 Task: Add Attachment from Google Drive to Card Card0000000047 in Board Board0000000012 in Workspace WS0000000004 in Trello. Add Cover Orange to Card Card0000000047 in Board Board0000000012 in Workspace WS0000000004 in Trello. Add "Add Label …" with "Title" Title0000000047 to Button Button0000000047 to Card Card0000000047 in Board Board0000000012 in Workspace WS0000000004 in Trello. Add Description DS0000000047 to Card Card0000000047 in Board Board0000000012 in Workspace WS0000000004 in Trello. Add Comment CM0000000047 to Card Card0000000047 in Board Board0000000012 in Workspace WS0000000004 in Trello
Action: Mouse moved to (515, 506)
Screenshot: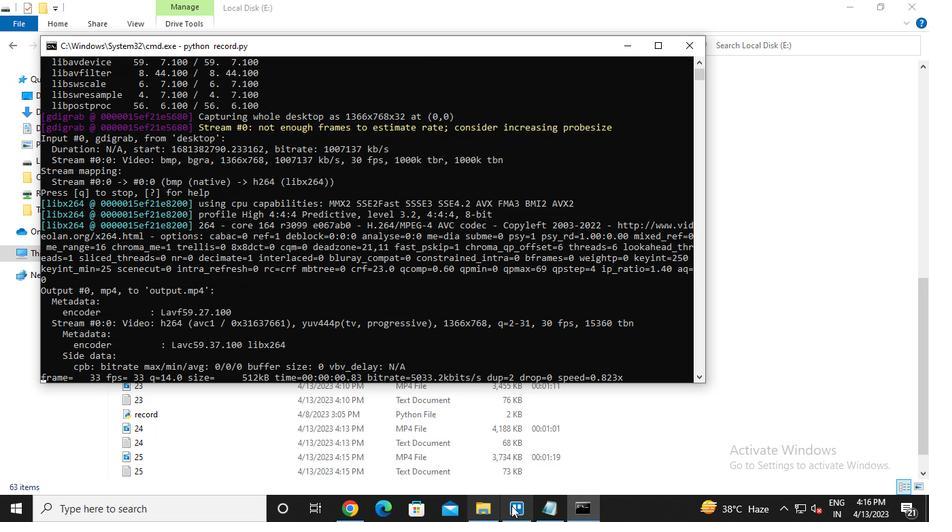 
Action: Mouse pressed left at (515, 506)
Screenshot: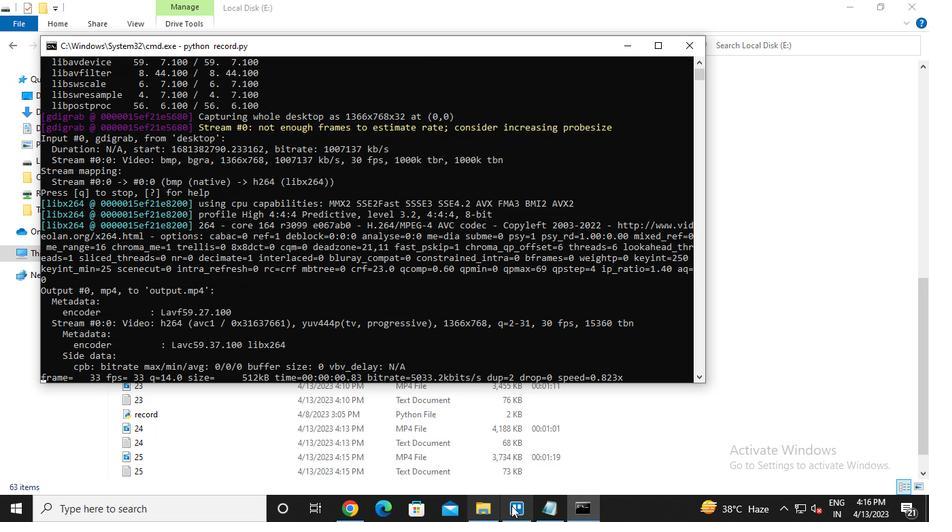 
Action: Mouse moved to (302, 409)
Screenshot: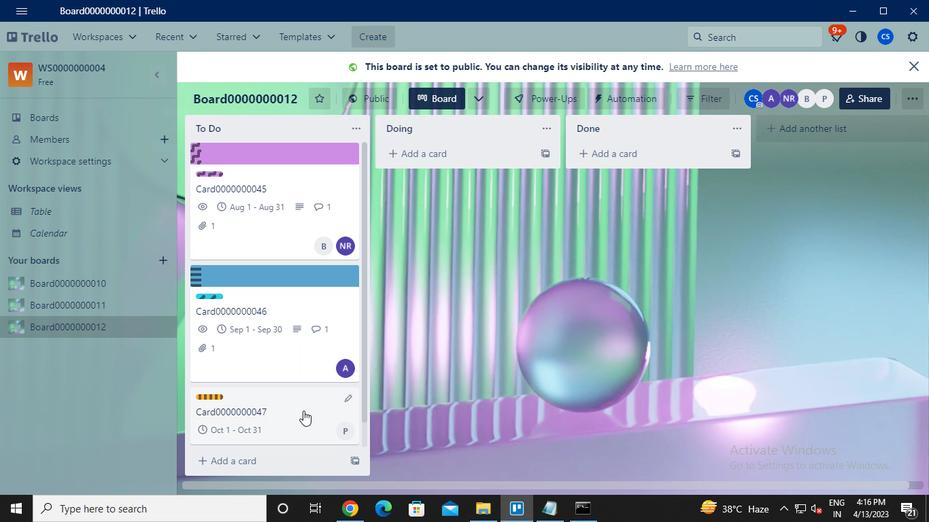 
Action: Mouse pressed left at (302, 409)
Screenshot: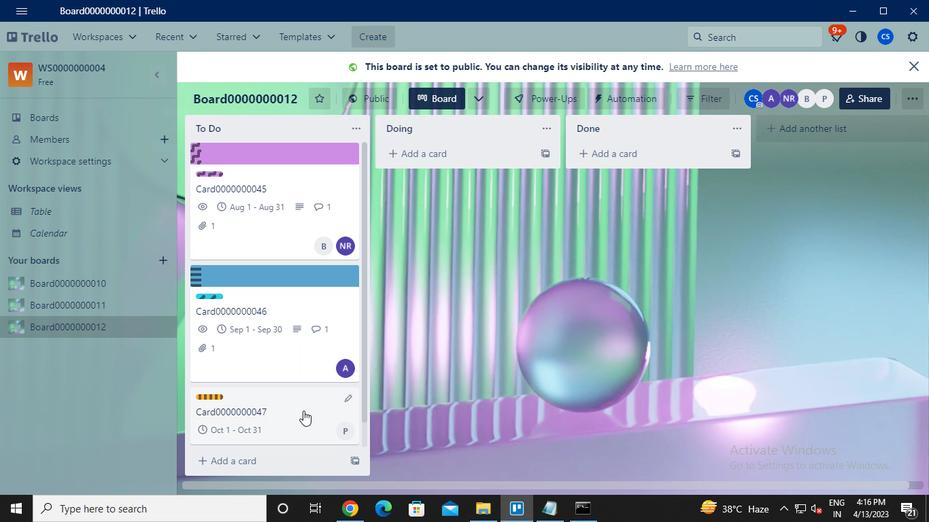 
Action: Mouse moved to (649, 283)
Screenshot: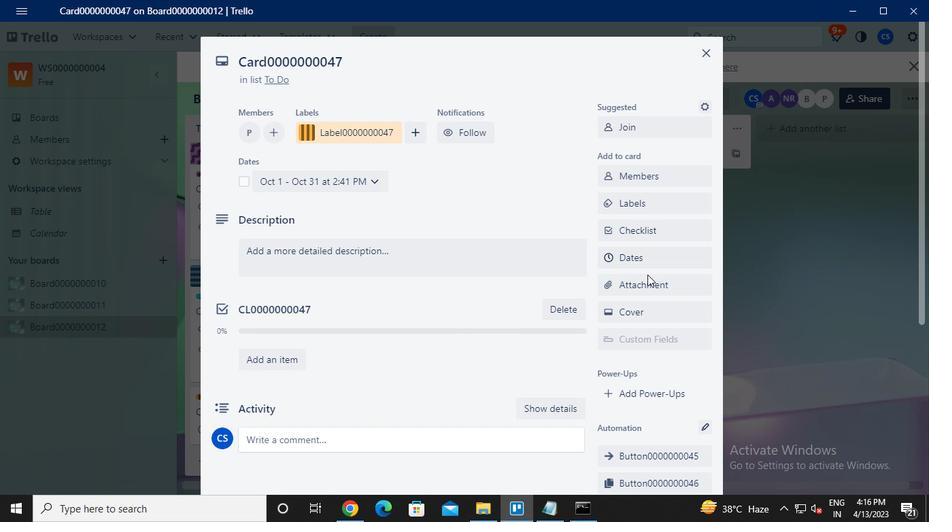 
Action: Mouse pressed left at (649, 283)
Screenshot: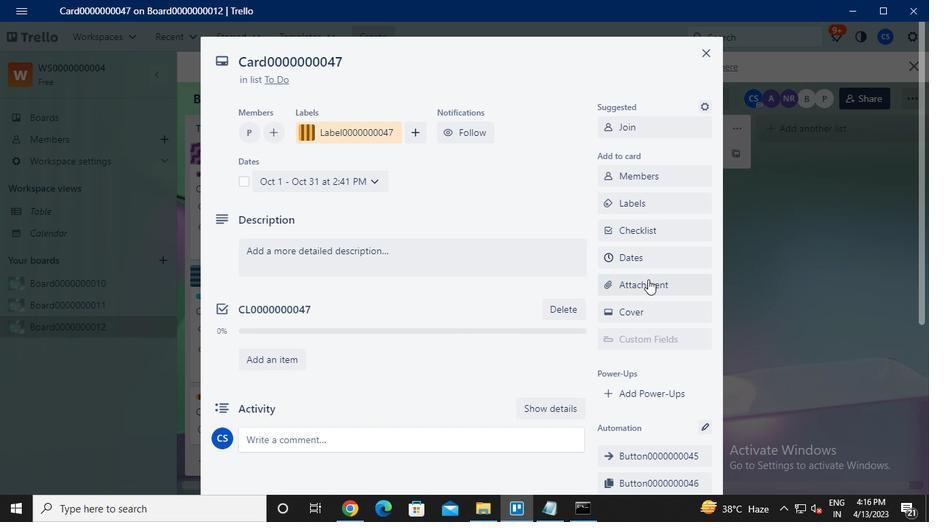 
Action: Mouse moved to (649, 157)
Screenshot: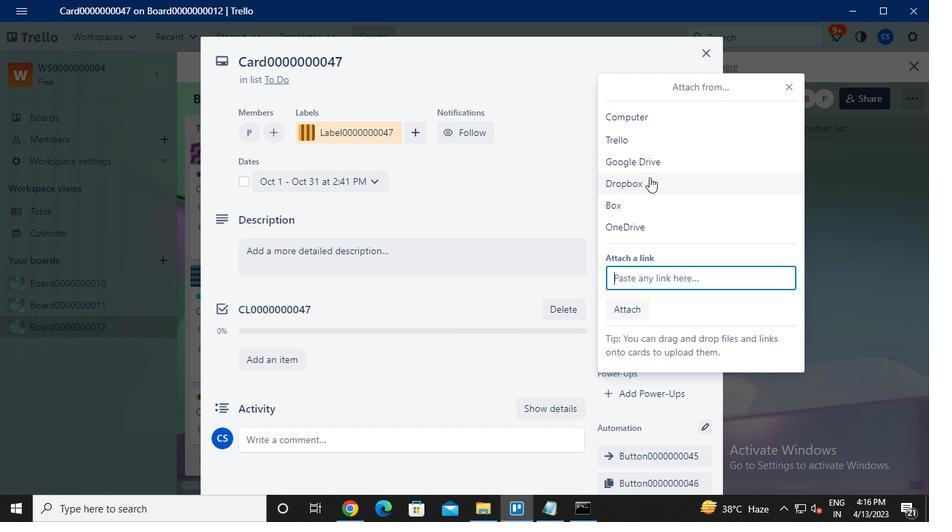 
Action: Mouse pressed left at (649, 157)
Screenshot: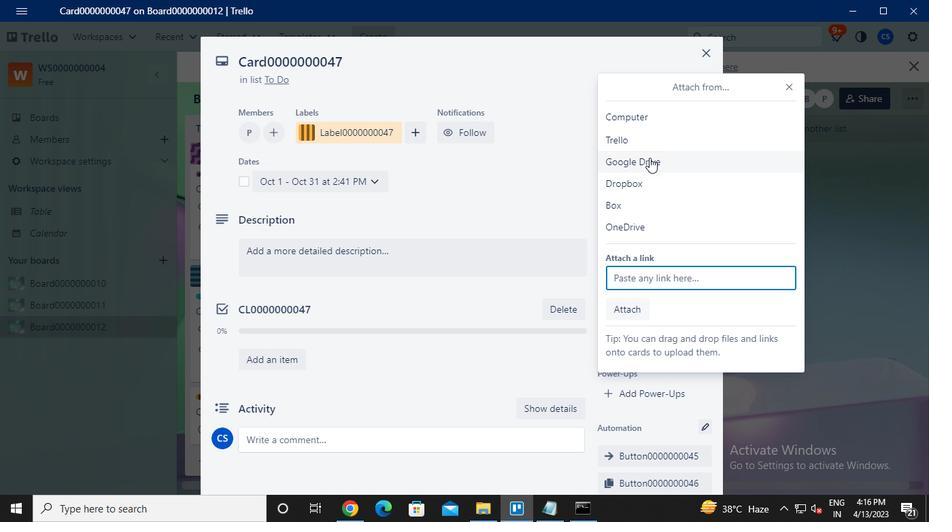 
Action: Mouse moved to (202, 236)
Screenshot: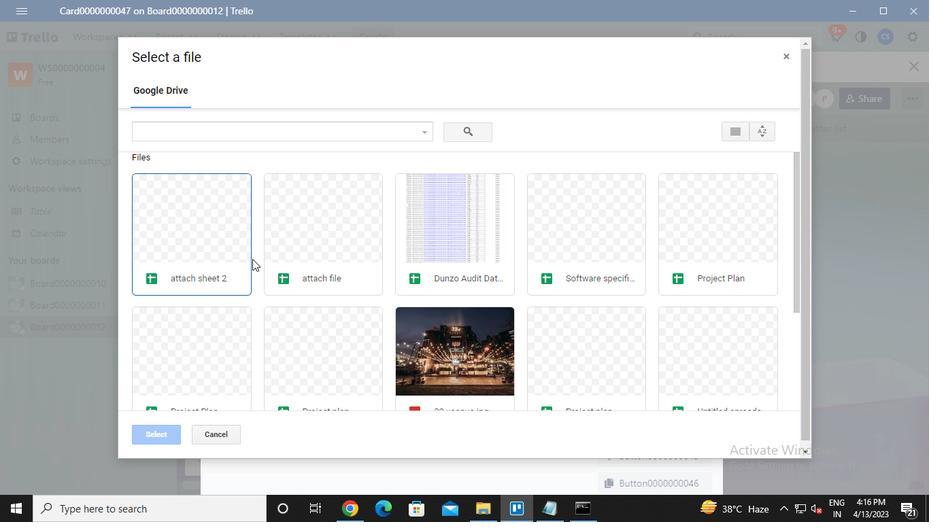 
Action: Mouse pressed left at (202, 236)
Screenshot: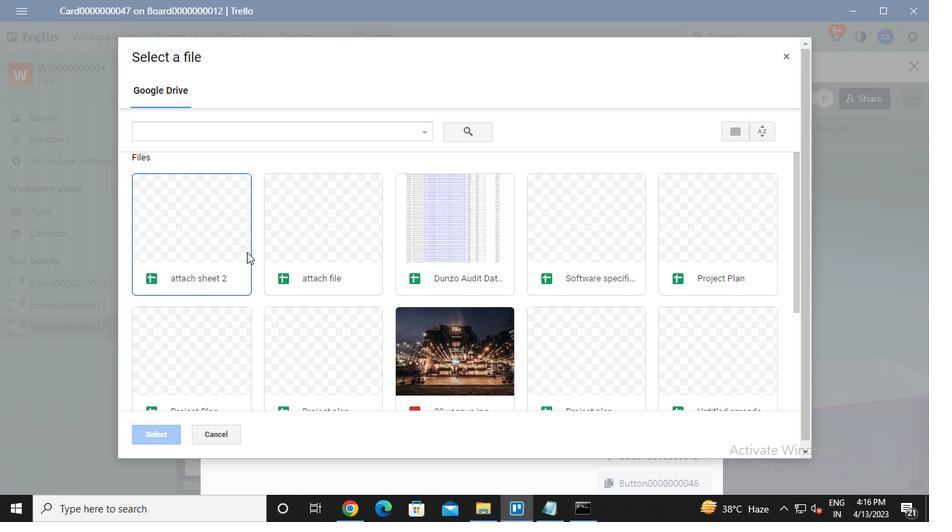 
Action: Mouse pressed left at (202, 236)
Screenshot: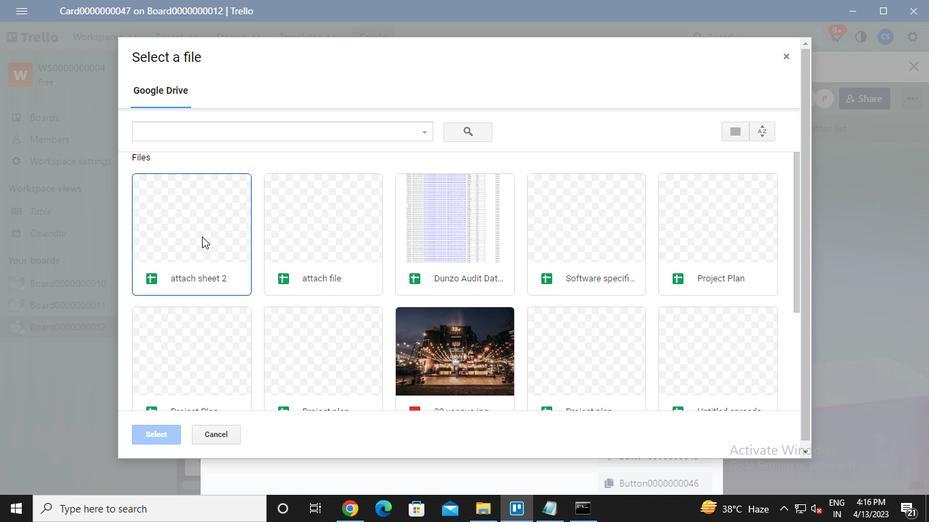 
Action: Mouse moved to (648, 312)
Screenshot: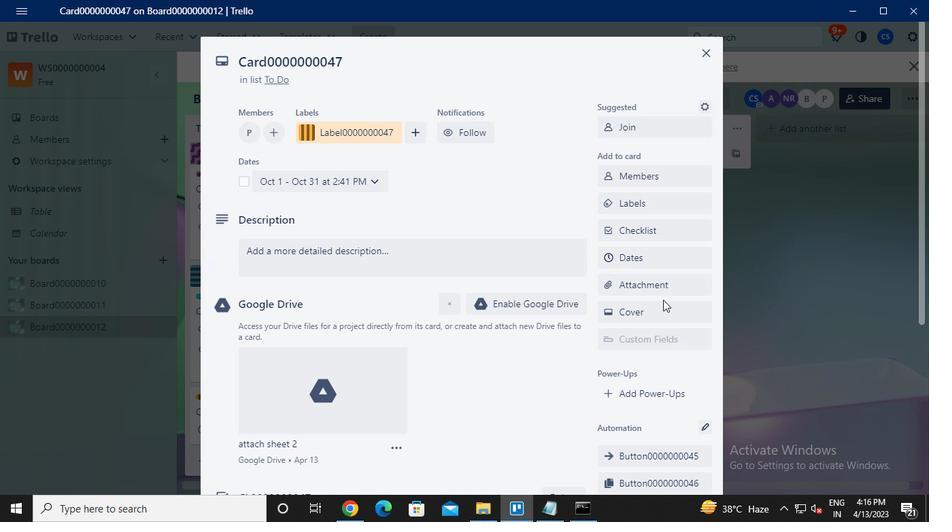
Action: Mouse pressed left at (648, 312)
Screenshot: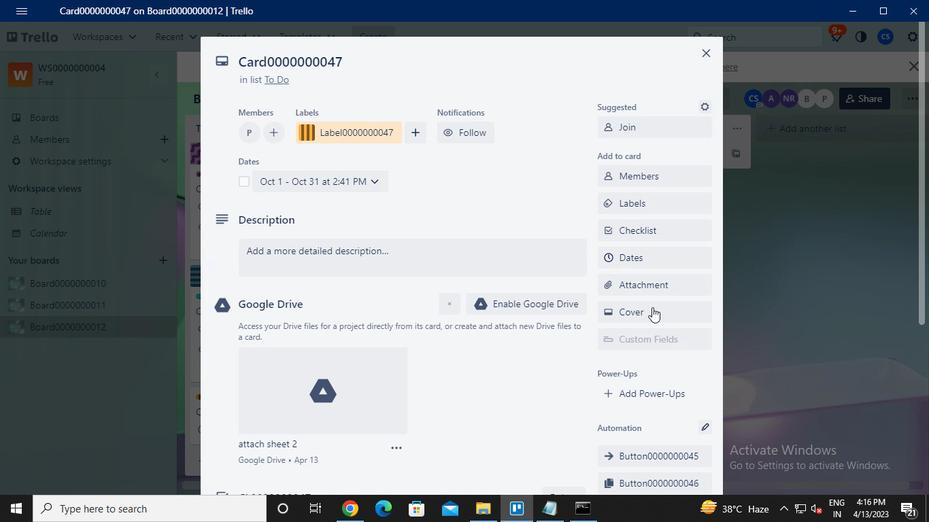 
Action: Mouse moved to (706, 225)
Screenshot: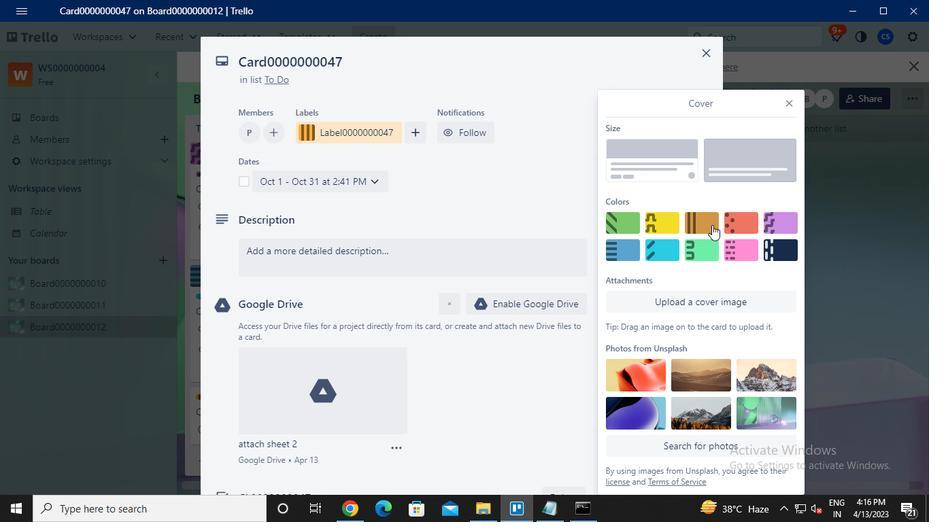 
Action: Mouse pressed left at (706, 225)
Screenshot: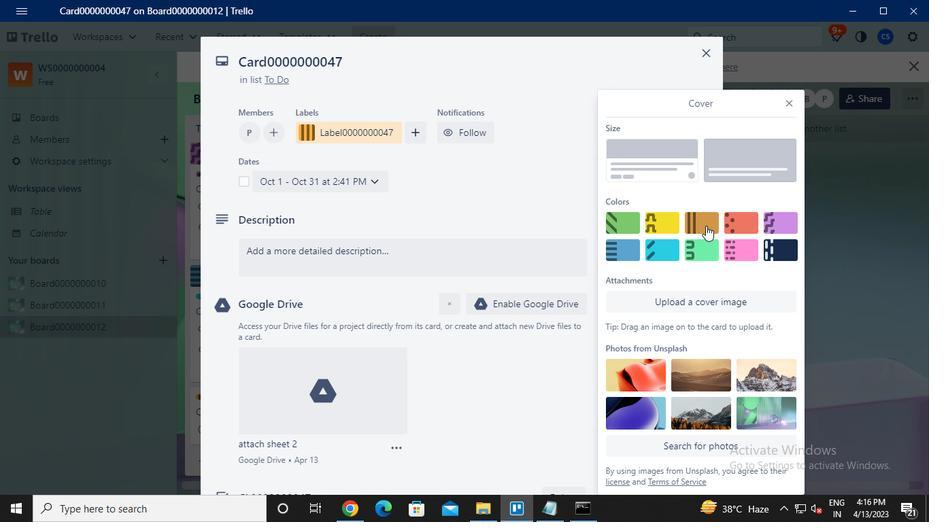 
Action: Mouse moved to (790, 78)
Screenshot: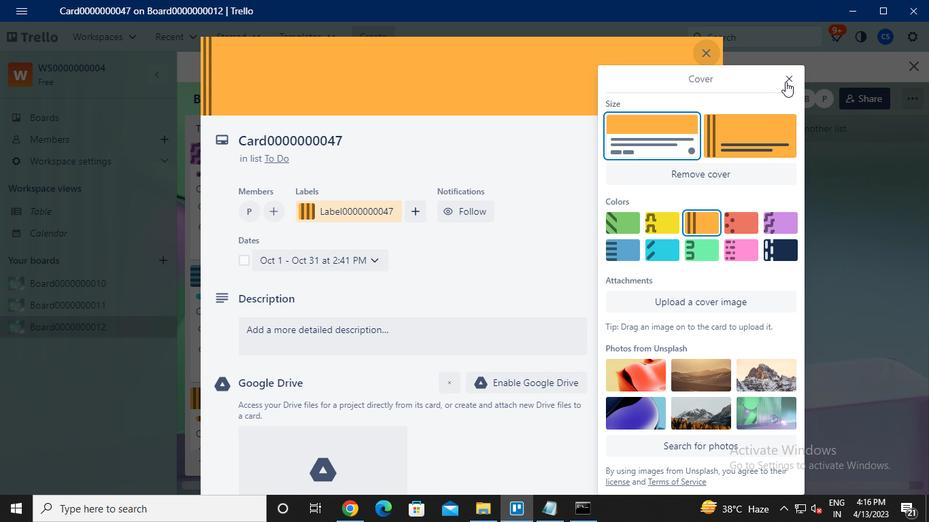 
Action: Mouse pressed left at (790, 78)
Screenshot: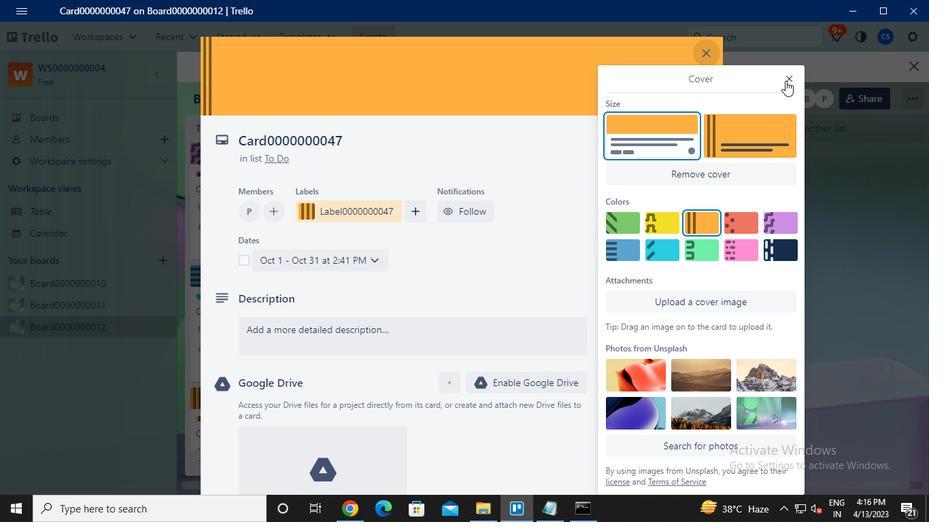 
Action: Mouse moved to (639, 285)
Screenshot: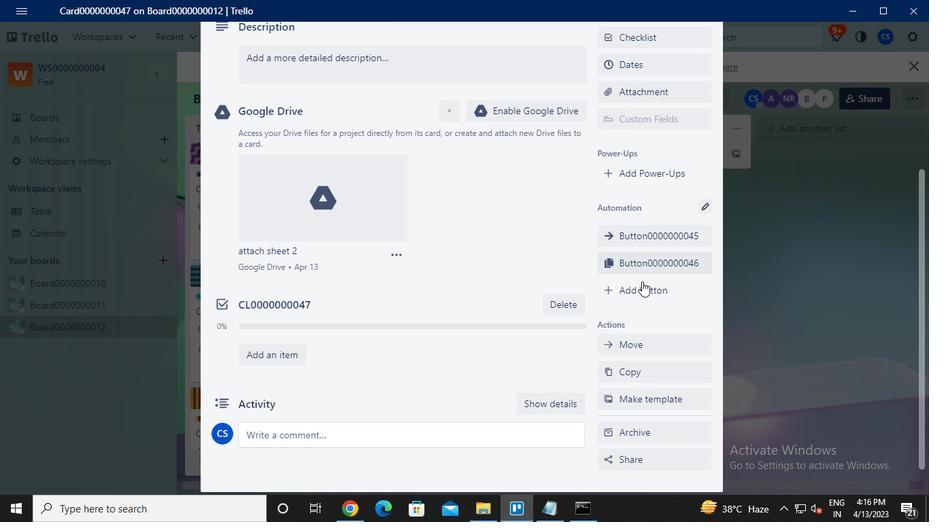 
Action: Mouse pressed left at (639, 285)
Screenshot: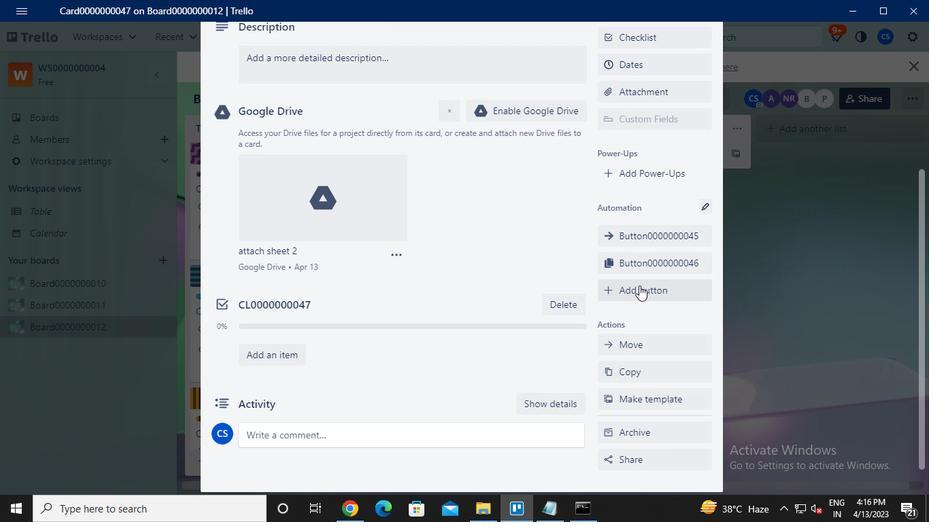 
Action: Mouse moved to (669, 176)
Screenshot: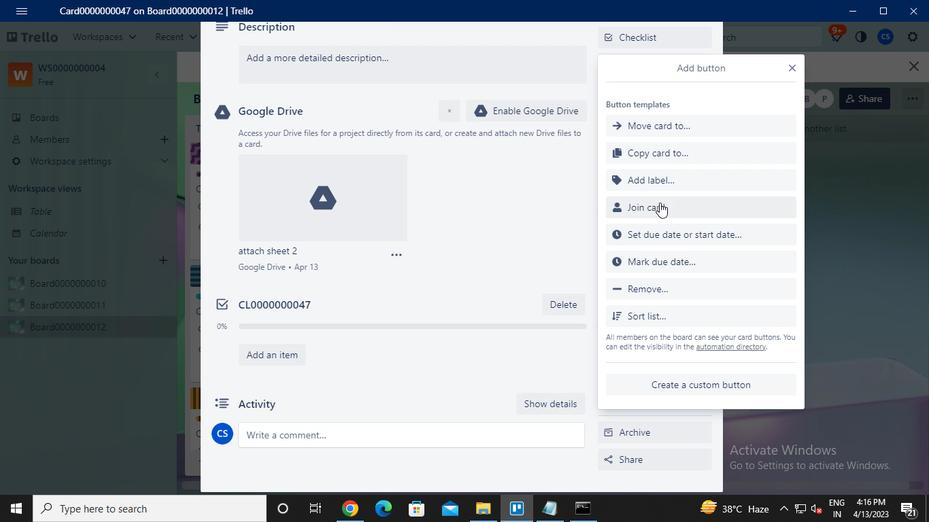 
Action: Mouse pressed left at (669, 176)
Screenshot: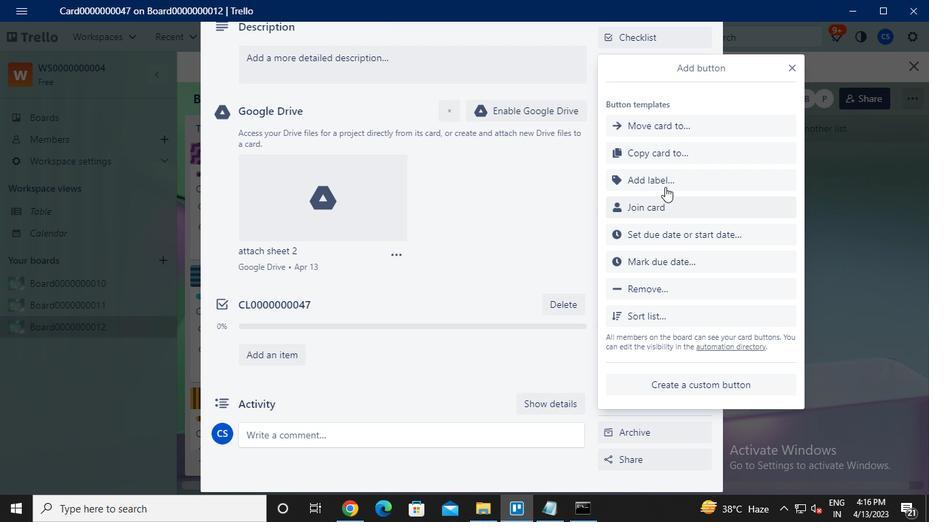 
Action: Mouse moved to (674, 161)
Screenshot: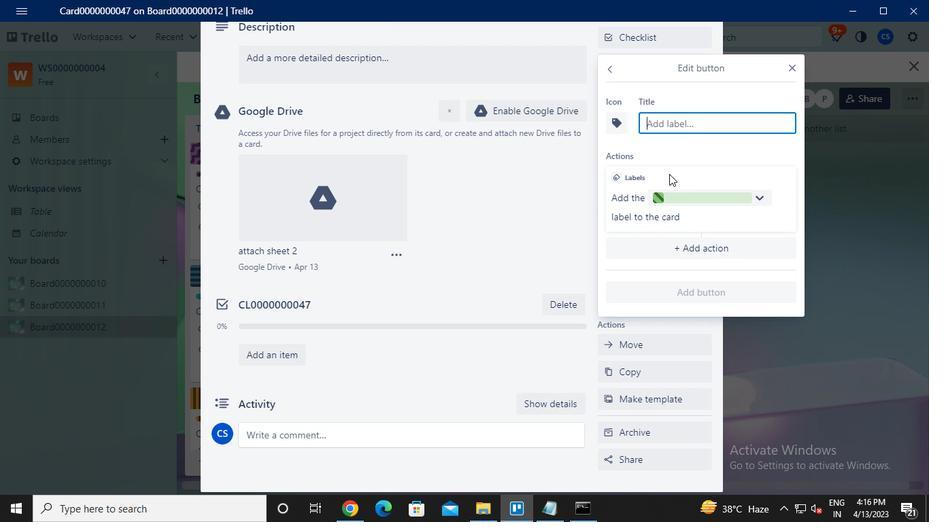 
Action: Keyboard Key.caps_lock
Screenshot: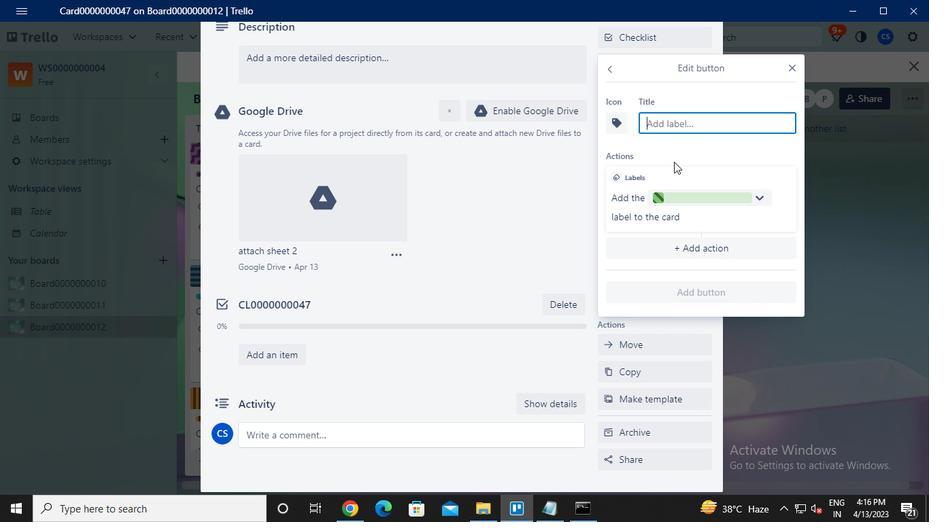 
Action: Keyboard Key.caps_lock
Screenshot: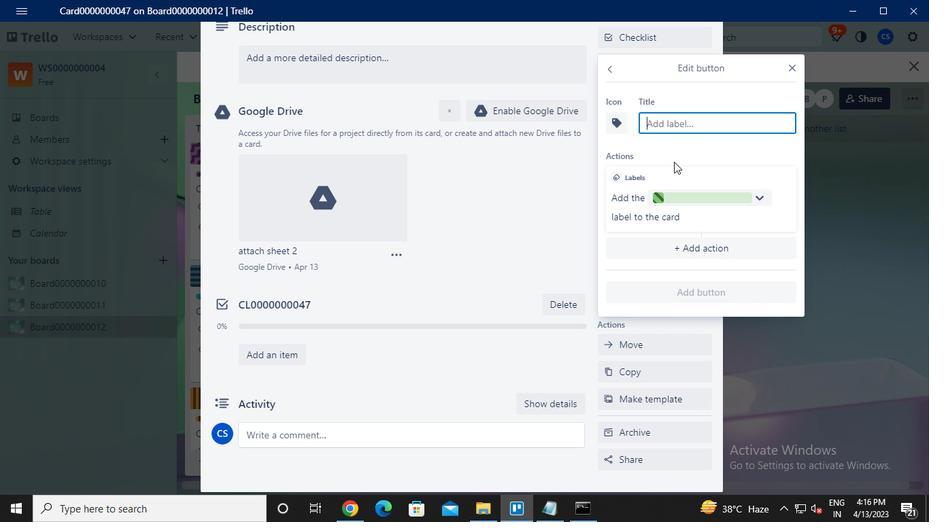 
Action: Keyboard t
Screenshot: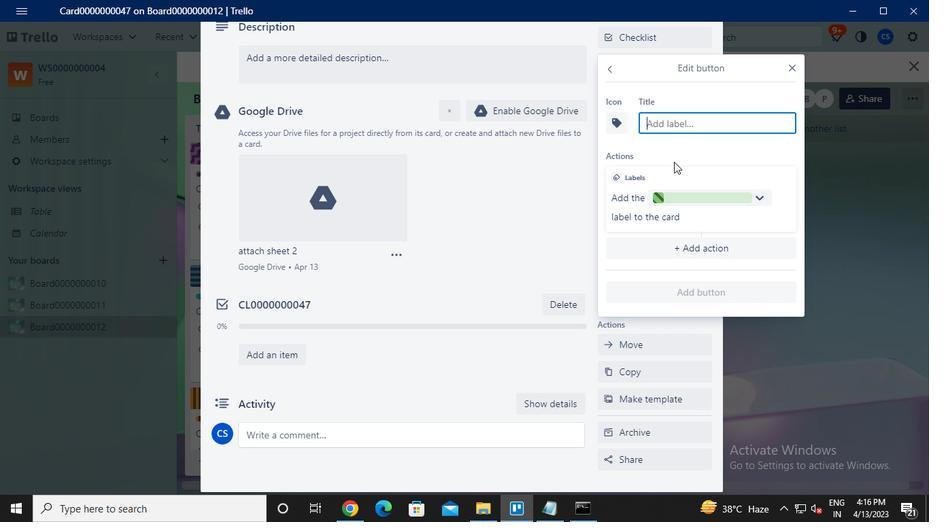 
Action: Keyboard Key.caps_lock
Screenshot: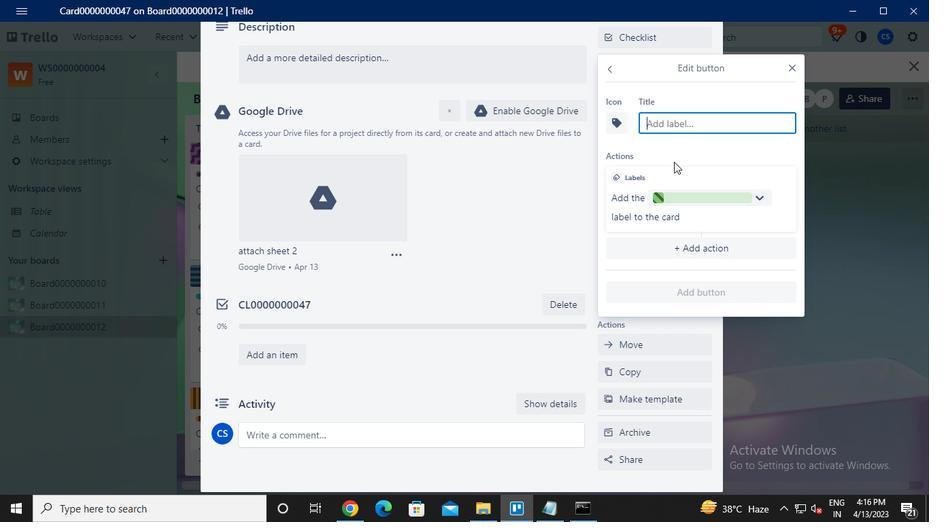
Action: Keyboard i
Screenshot: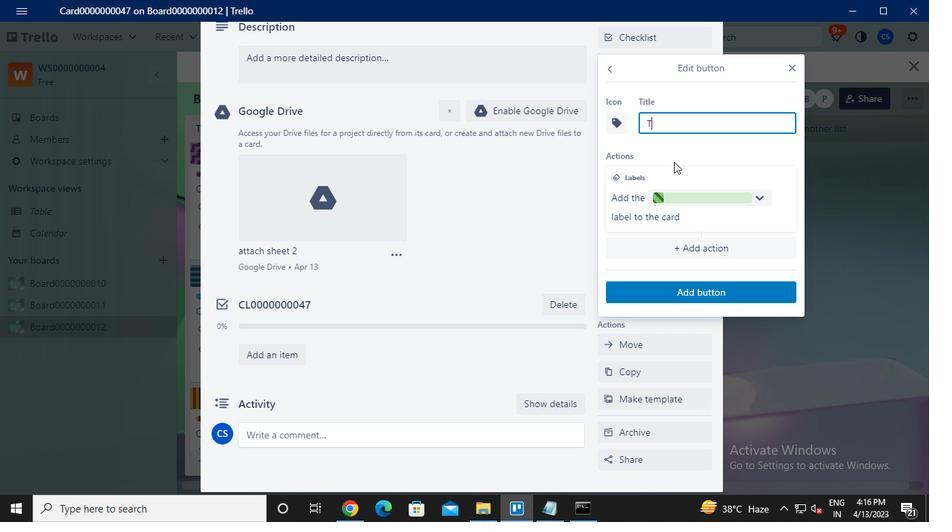 
Action: Keyboard t
Screenshot: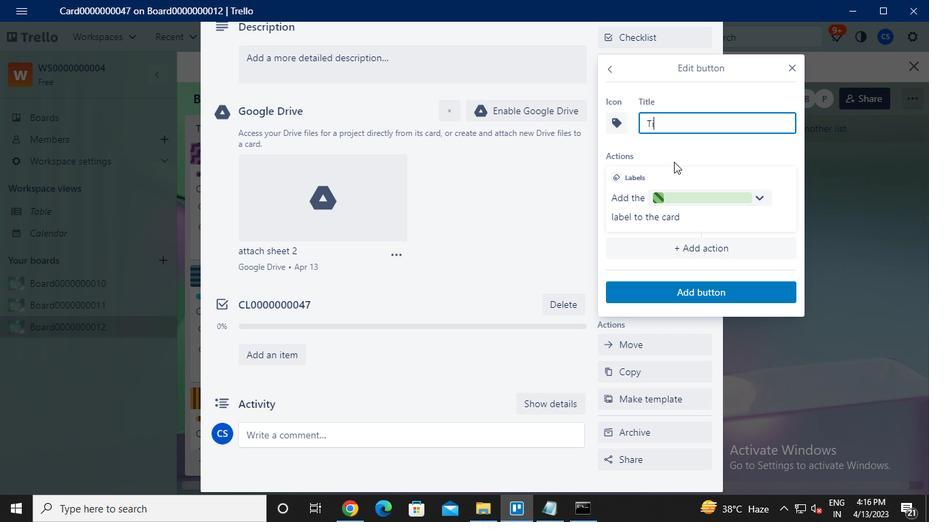 
Action: Keyboard l
Screenshot: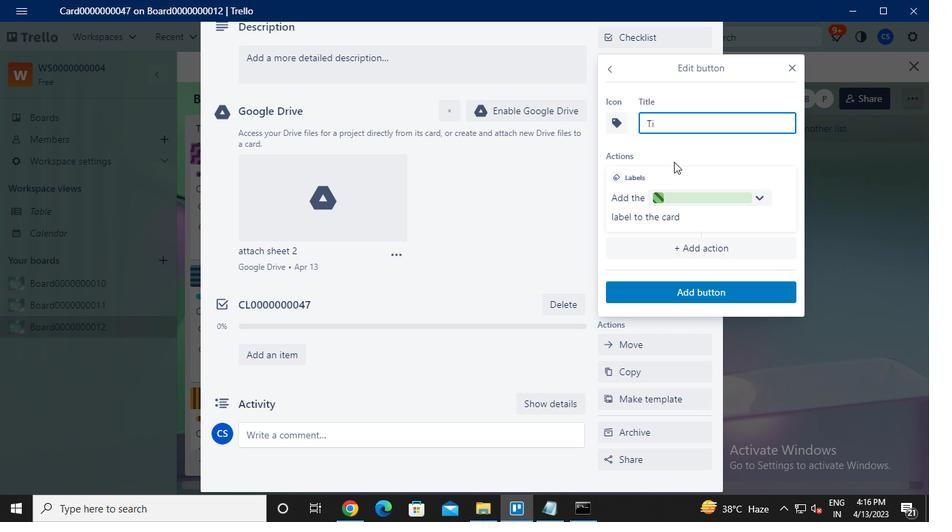 
Action: Keyboard e
Screenshot: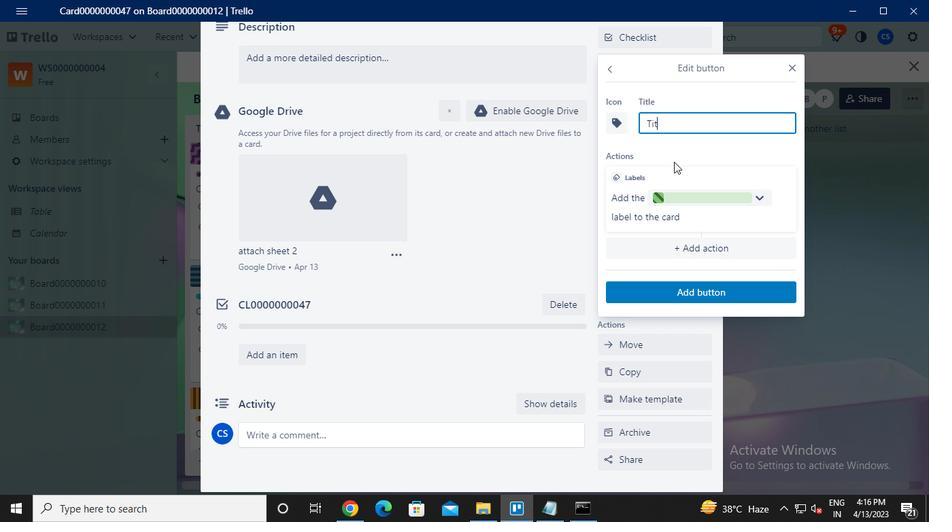
Action: Keyboard <96>
Screenshot: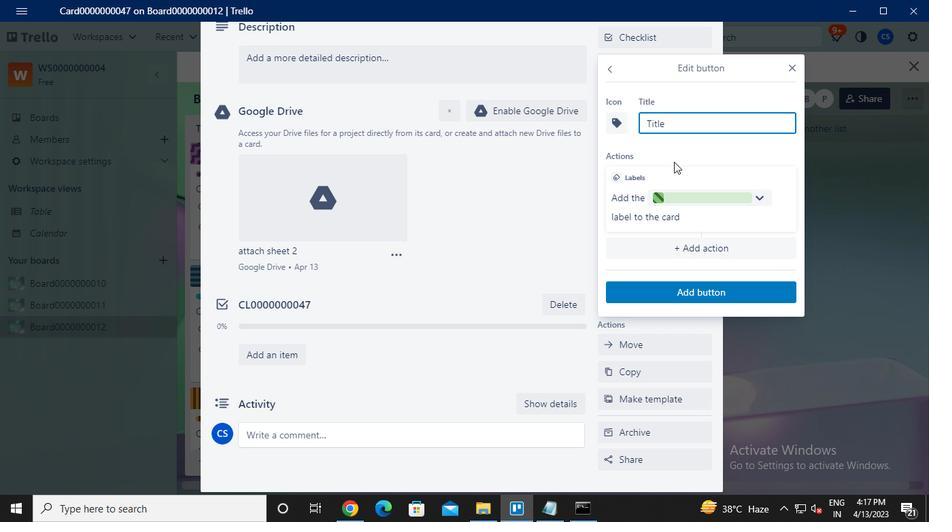 
Action: Keyboard <96>
Screenshot: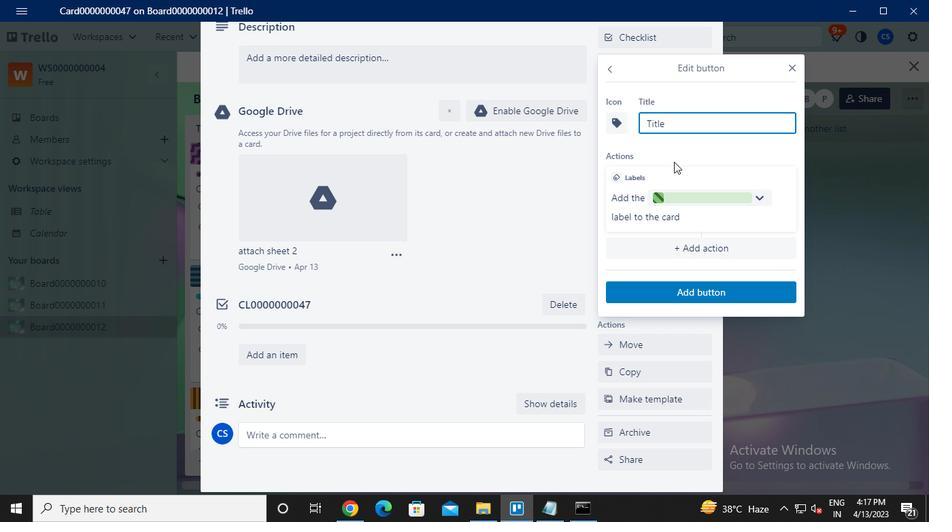 
Action: Keyboard <96>
Screenshot: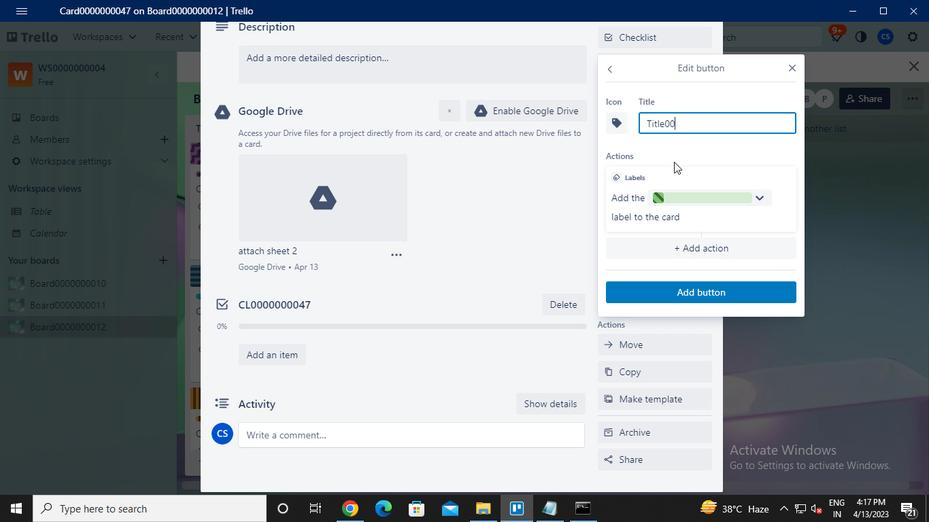 
Action: Keyboard <96>
Screenshot: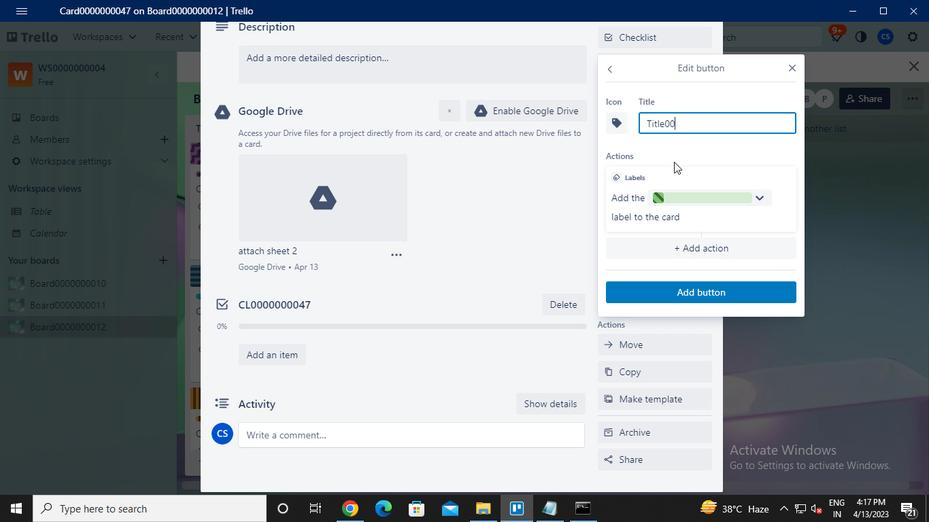 
Action: Keyboard <96>
Screenshot: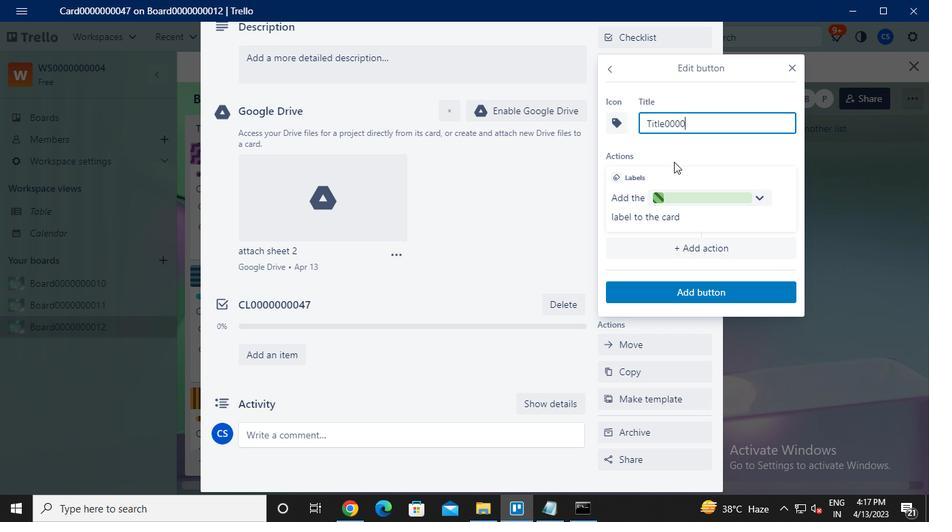 
Action: Keyboard <96>
Screenshot: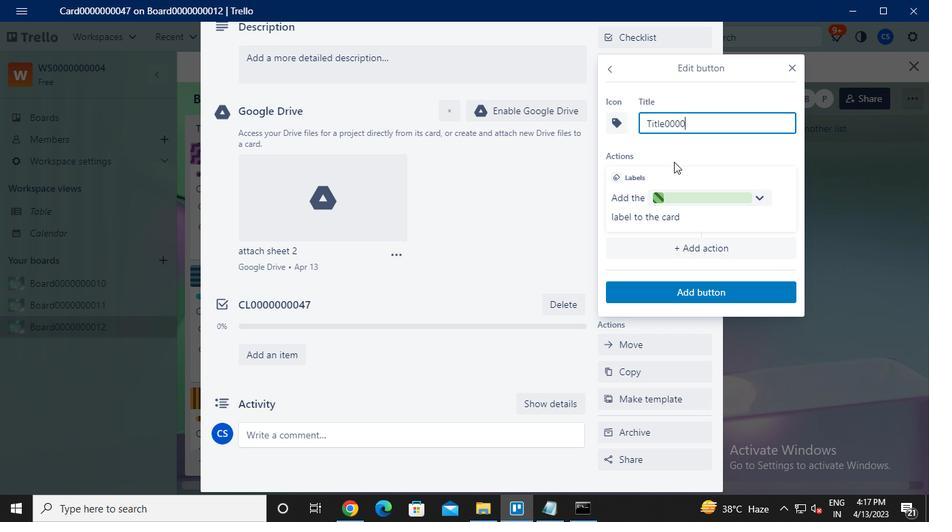 
Action: Keyboard <96>
Screenshot: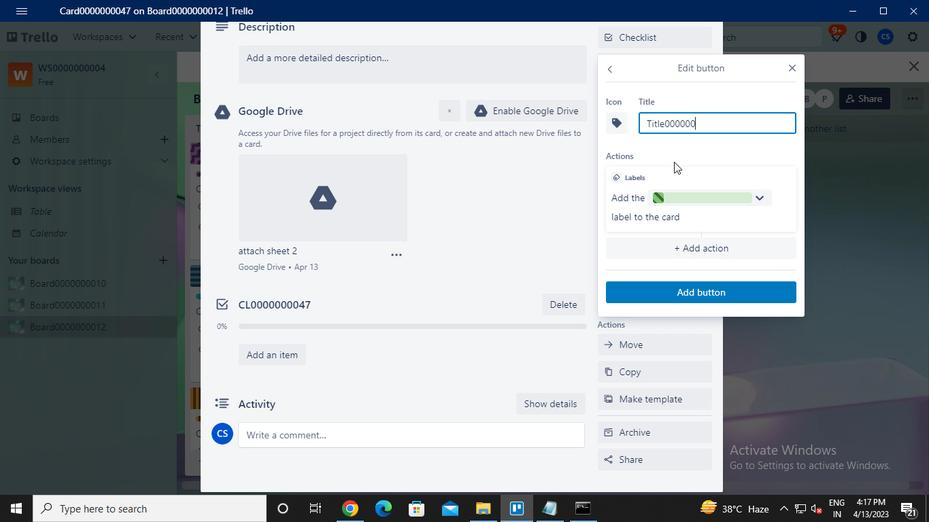 
Action: Keyboard <96>
Screenshot: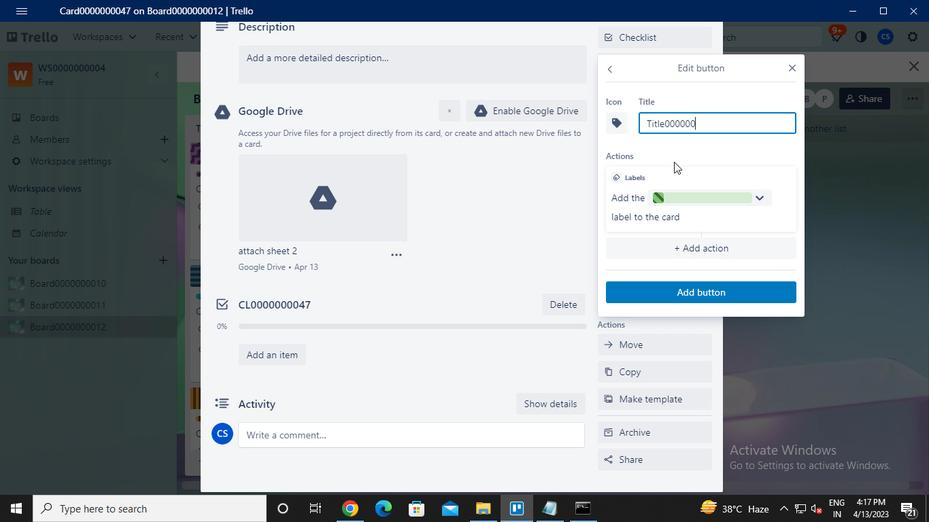 
Action: Keyboard <100>
Screenshot: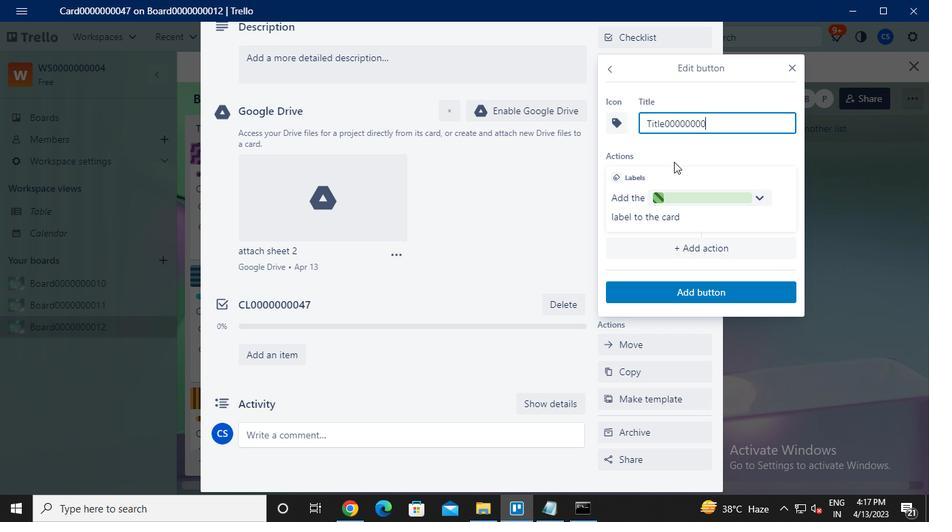 
Action: Keyboard <103>
Screenshot: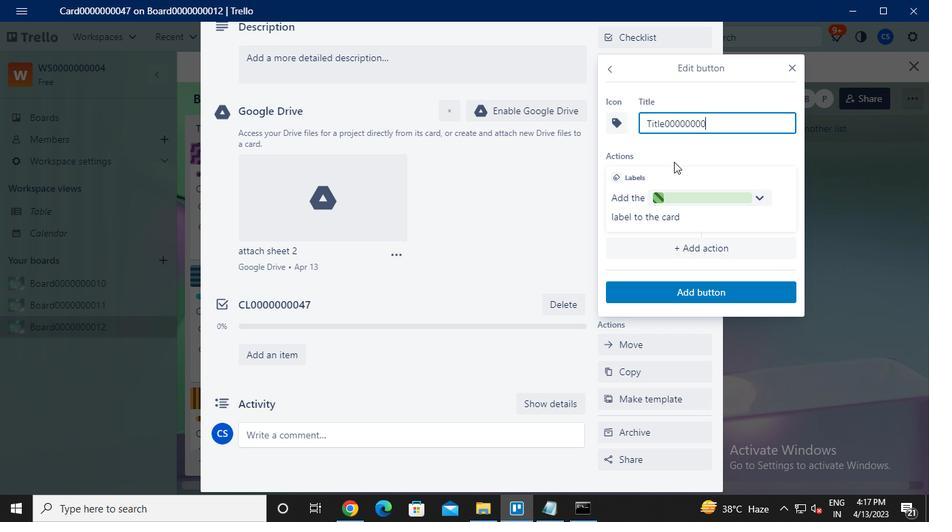 
Action: Mouse moved to (739, 298)
Screenshot: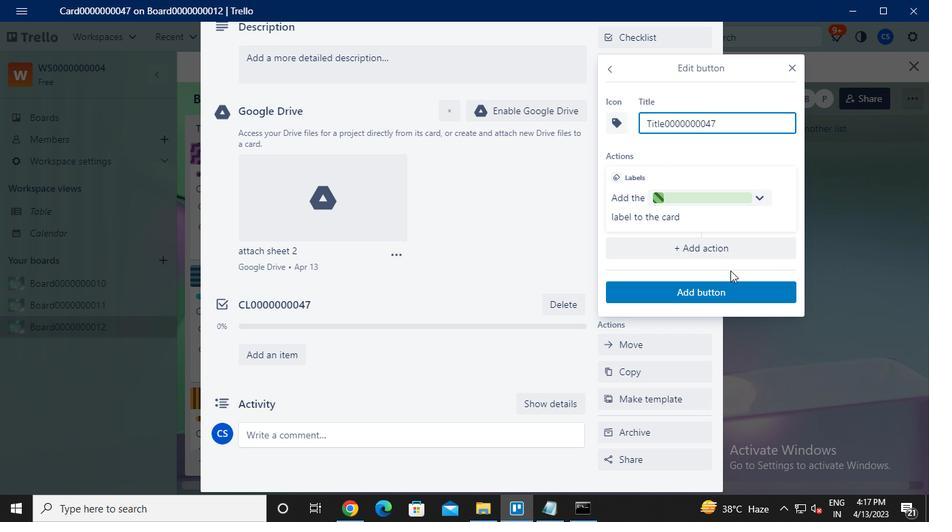 
Action: Mouse pressed left at (739, 298)
Screenshot: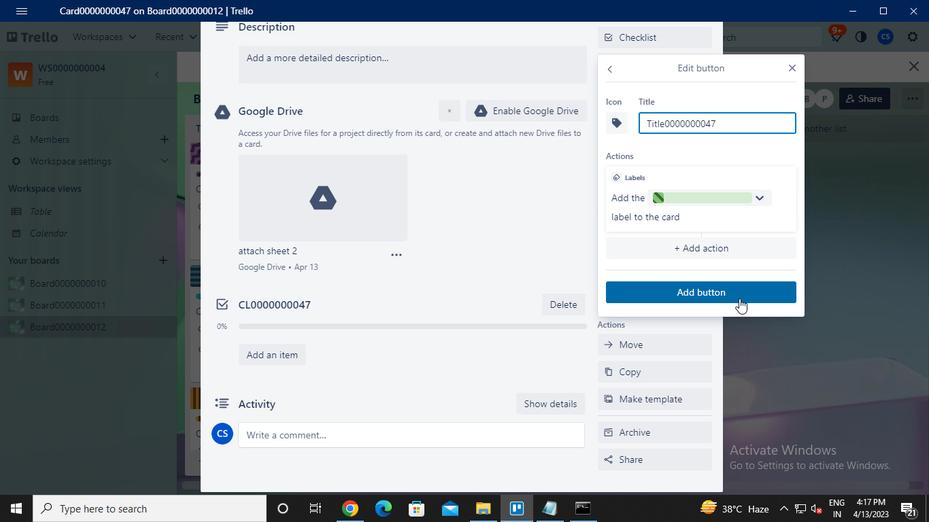 
Action: Mouse moved to (358, 196)
Screenshot: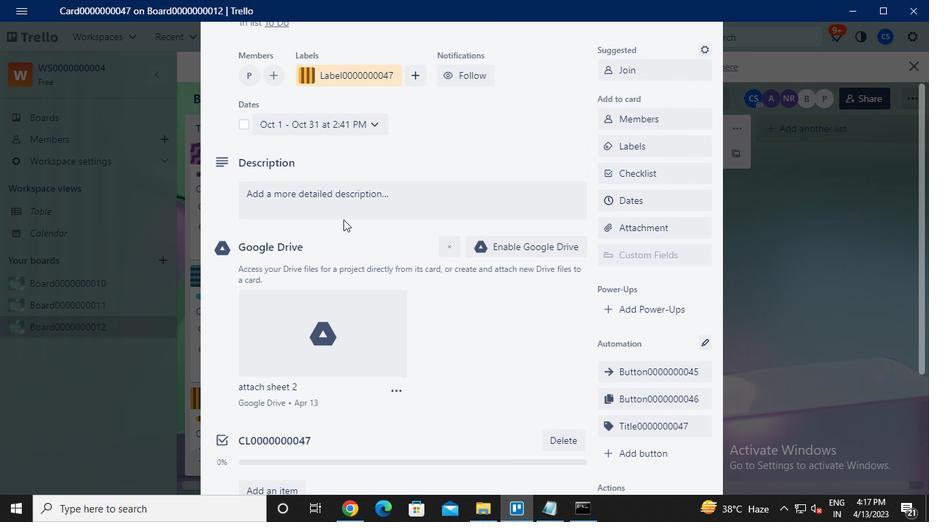 
Action: Mouse pressed left at (358, 196)
Screenshot: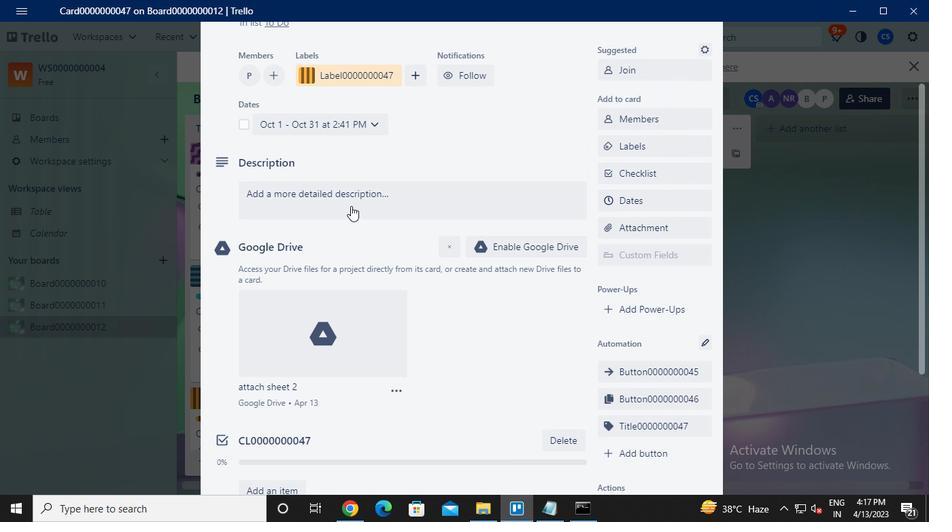 
Action: Keyboard Key.caps_lock
Screenshot: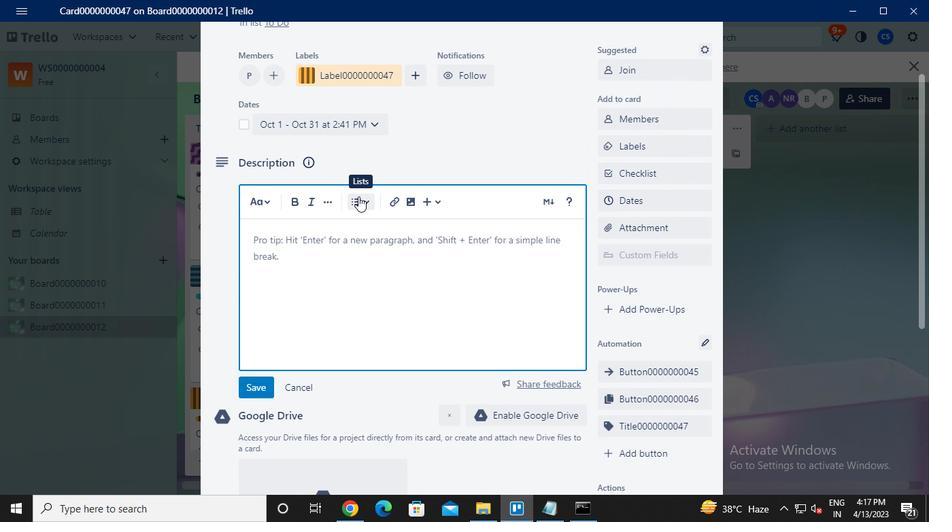 
Action: Keyboard d
Screenshot: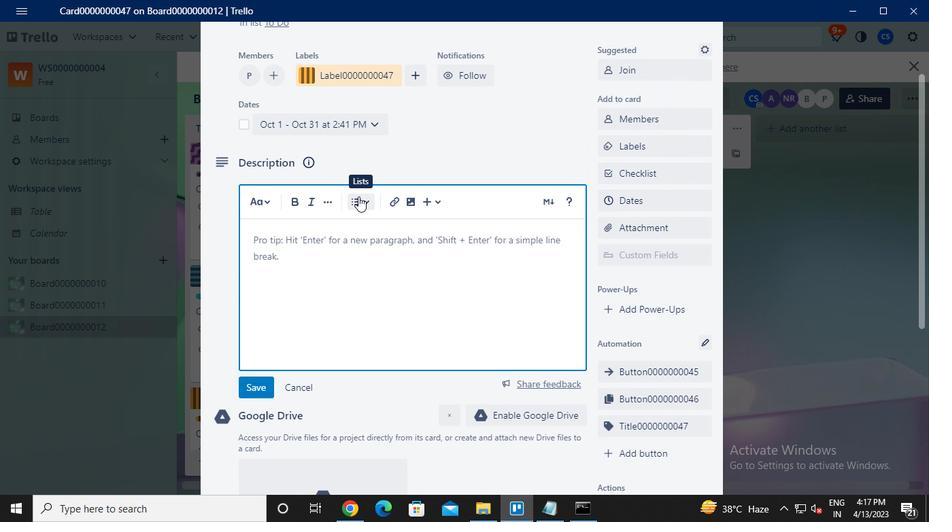 
Action: Keyboard s
Screenshot: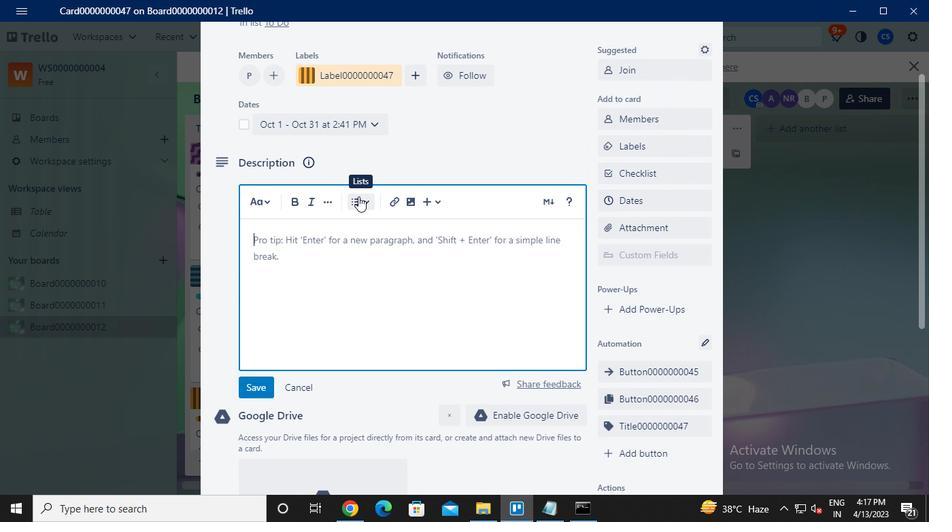 
Action: Keyboard <96>
Screenshot: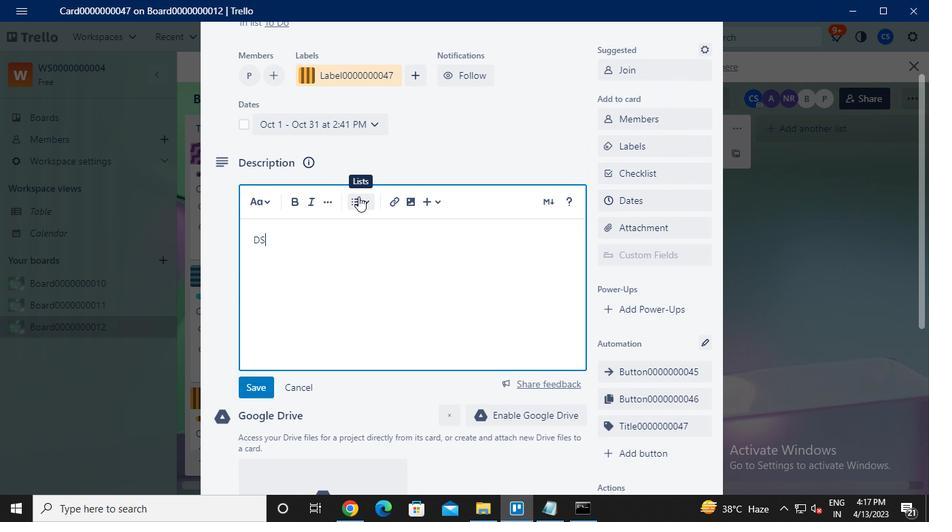 
Action: Keyboard <96>
Screenshot: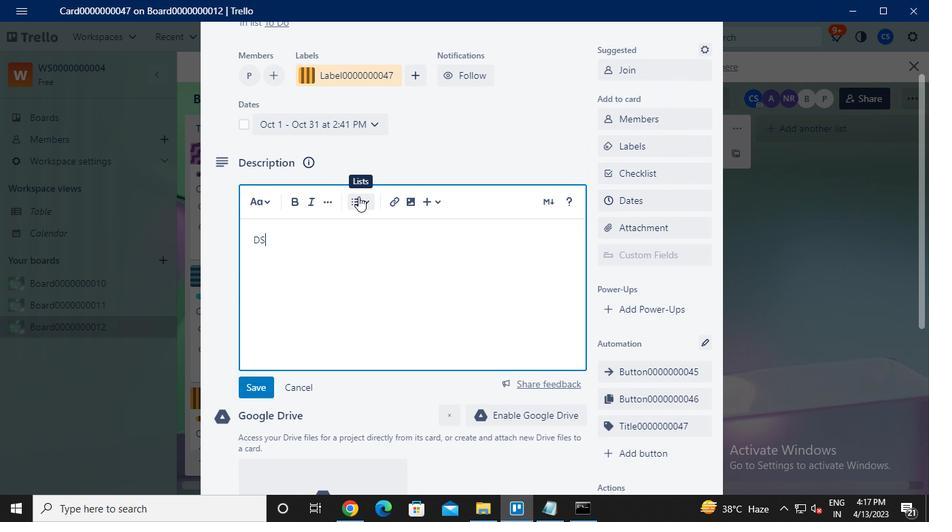 
Action: Keyboard <96>
Screenshot: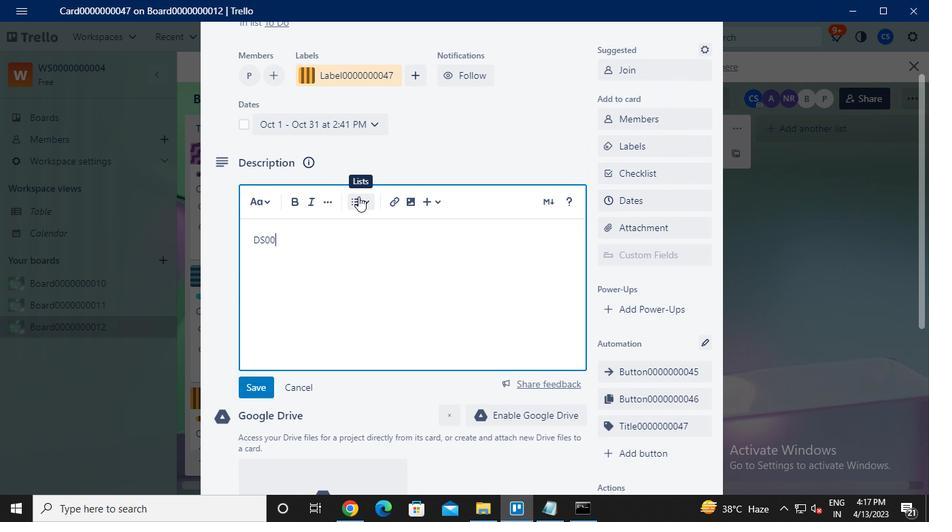 
Action: Keyboard <96>
Screenshot: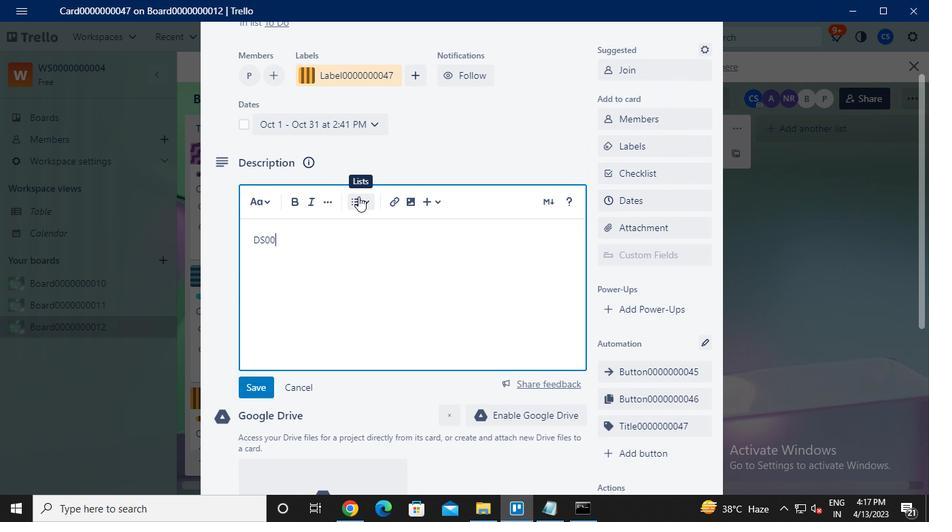 
Action: Keyboard <96>
Screenshot: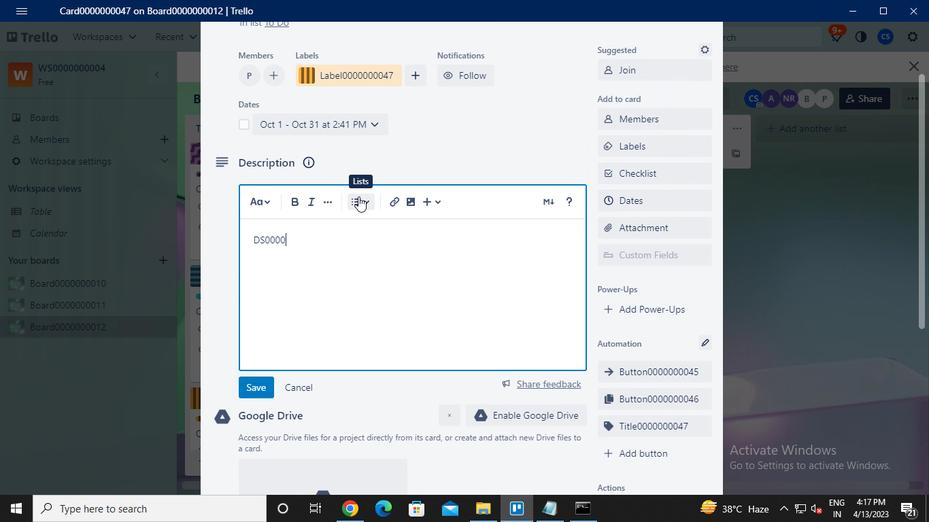 
Action: Keyboard <96>
Screenshot: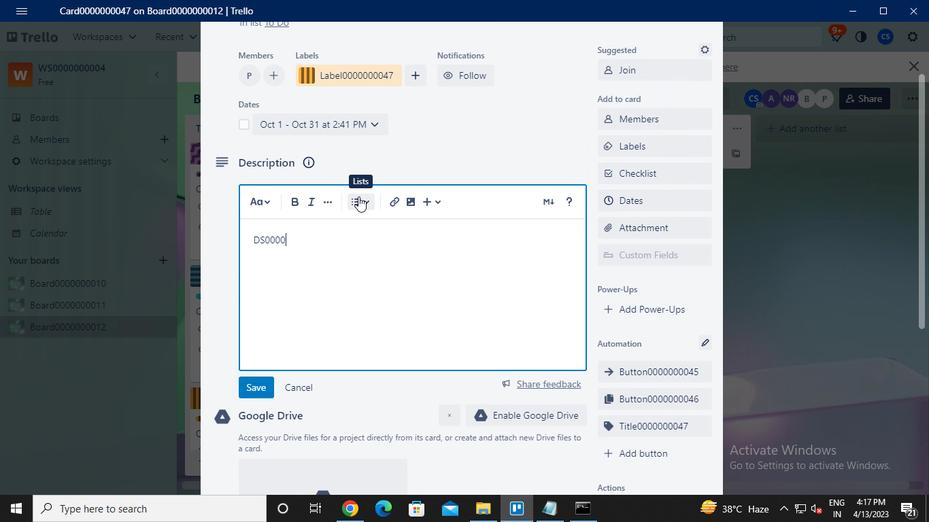 
Action: Keyboard <96>
Screenshot: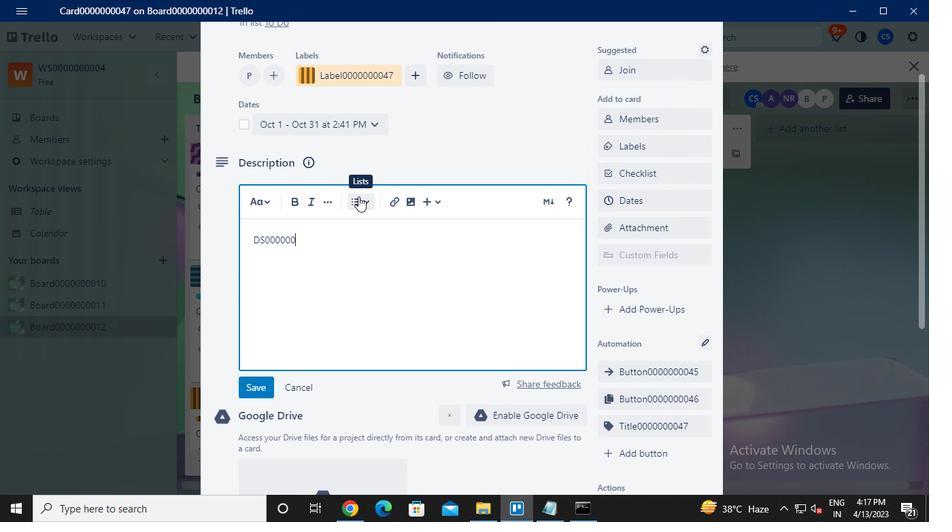 
Action: Keyboard <96>
Screenshot: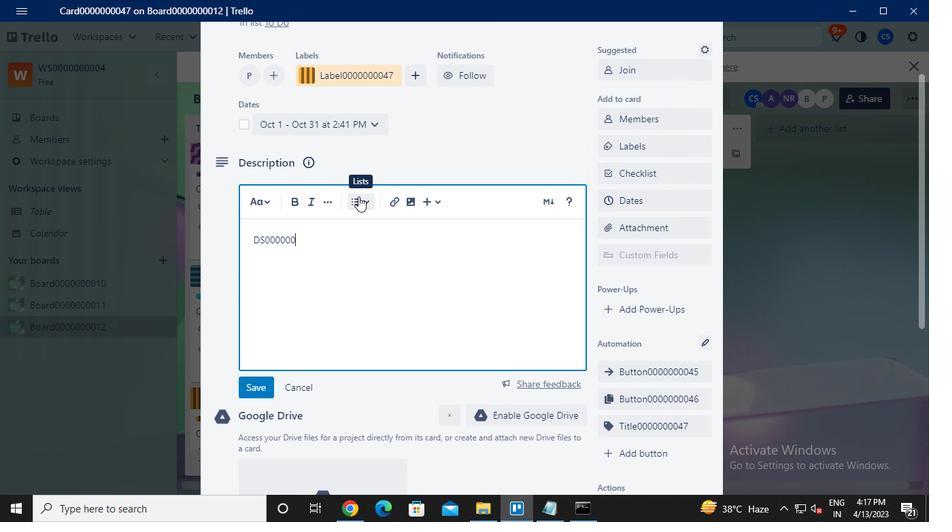 
Action: Keyboard <100>
Screenshot: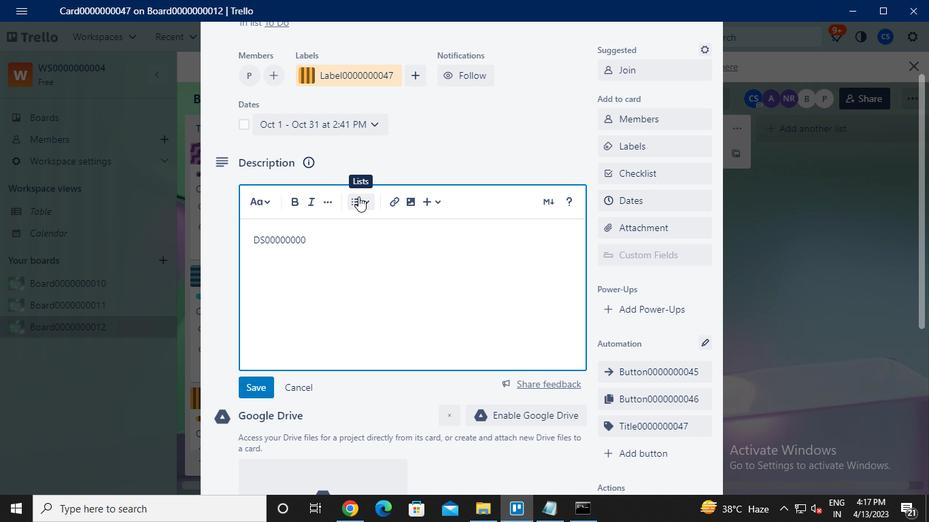 
Action: Keyboard <103>
Screenshot: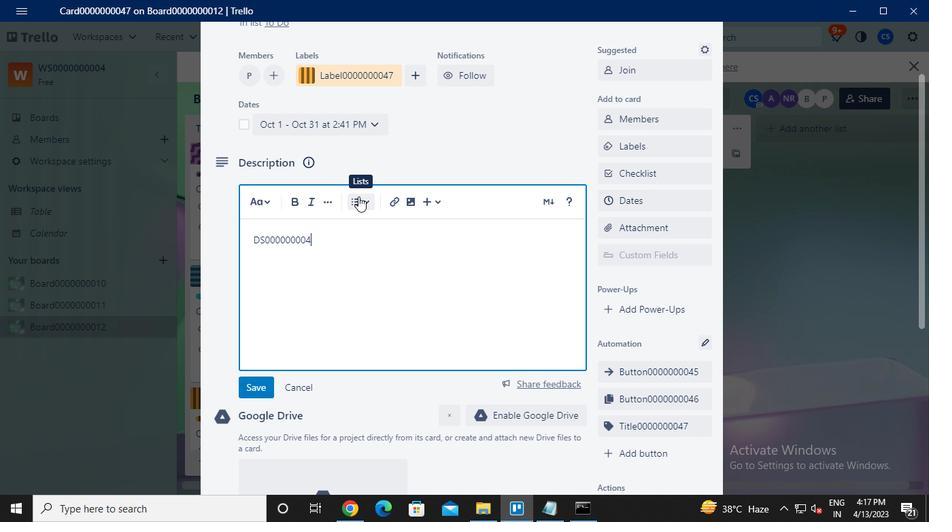 
Action: Mouse moved to (253, 387)
Screenshot: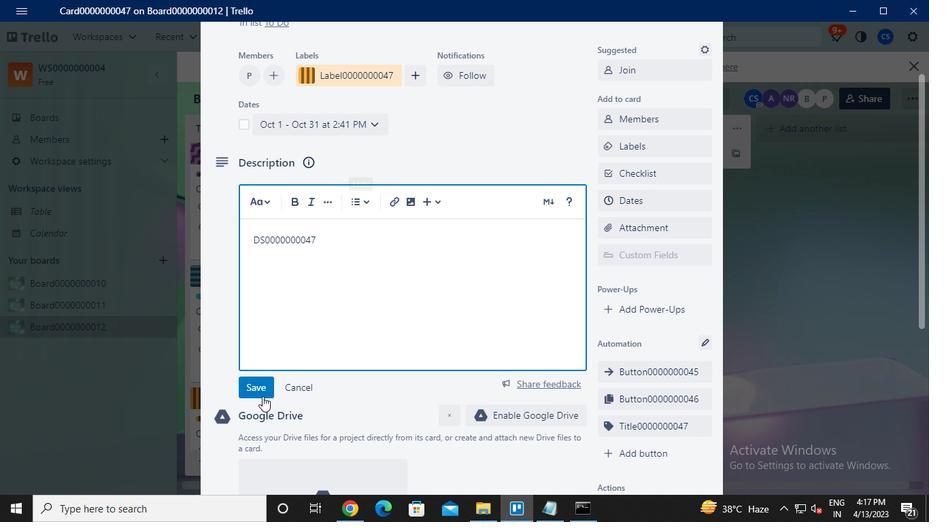 
Action: Mouse pressed left at (253, 387)
Screenshot: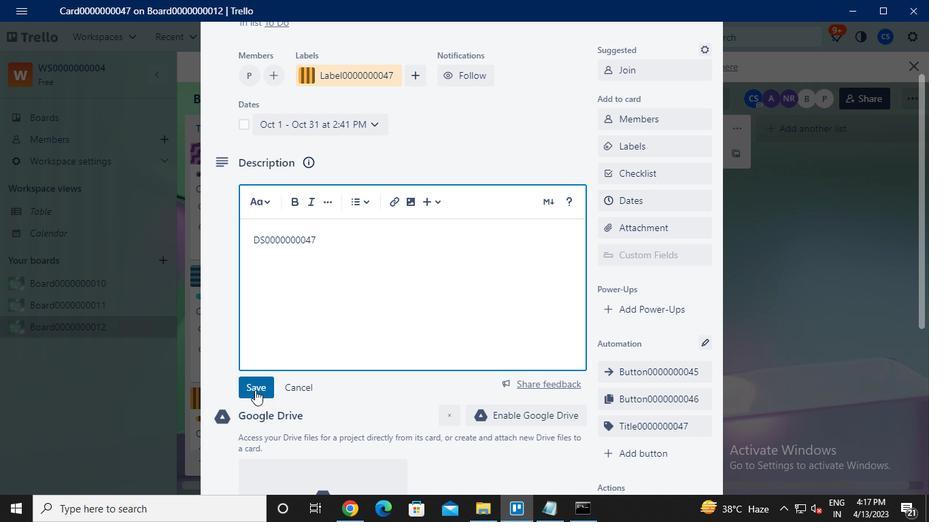 
Action: Mouse moved to (333, 331)
Screenshot: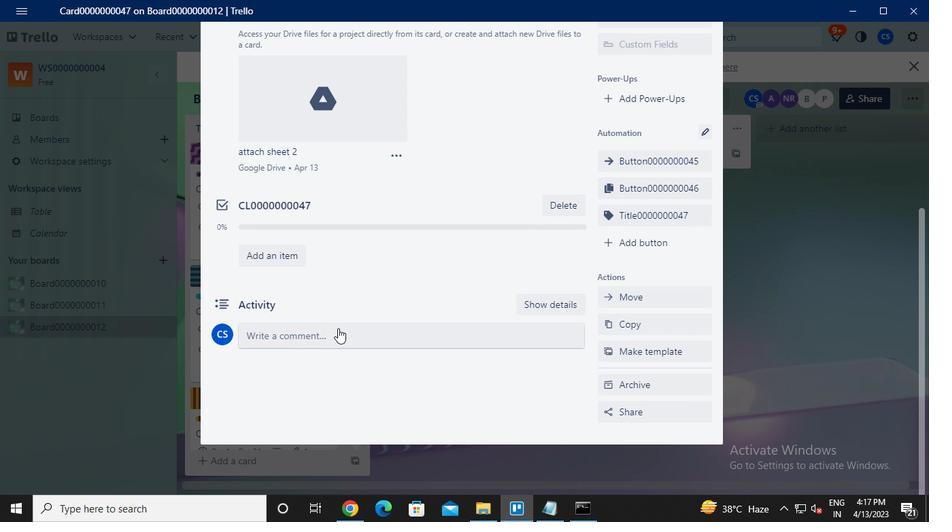 
Action: Mouse pressed left at (333, 331)
Screenshot: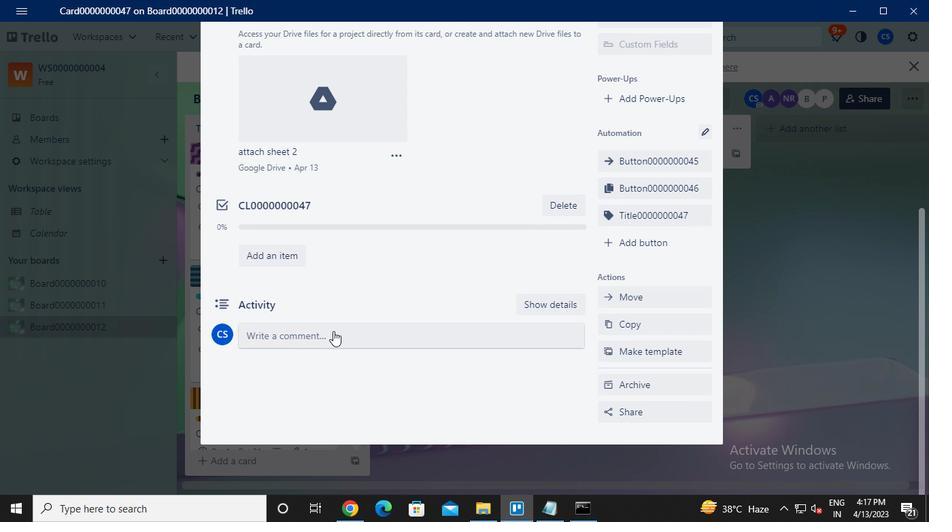 
Action: Keyboard c
Screenshot: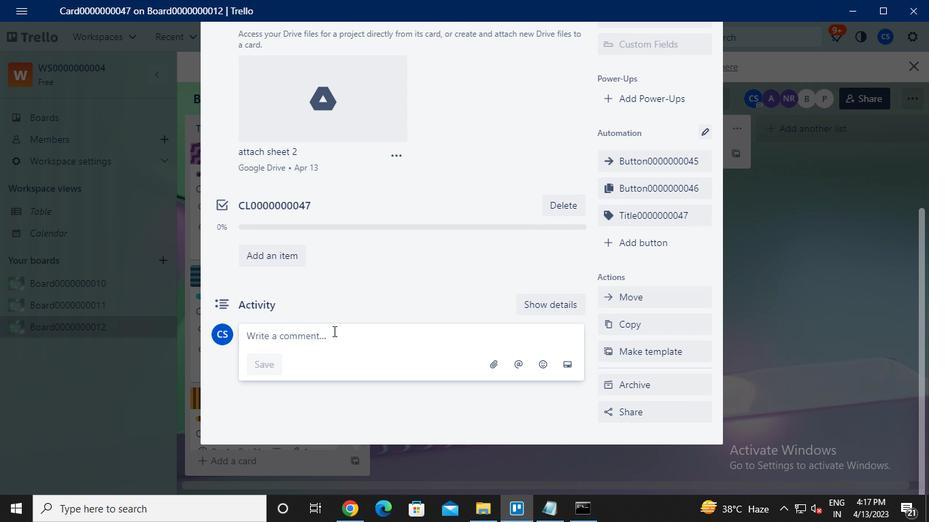 
Action: Keyboard m
Screenshot: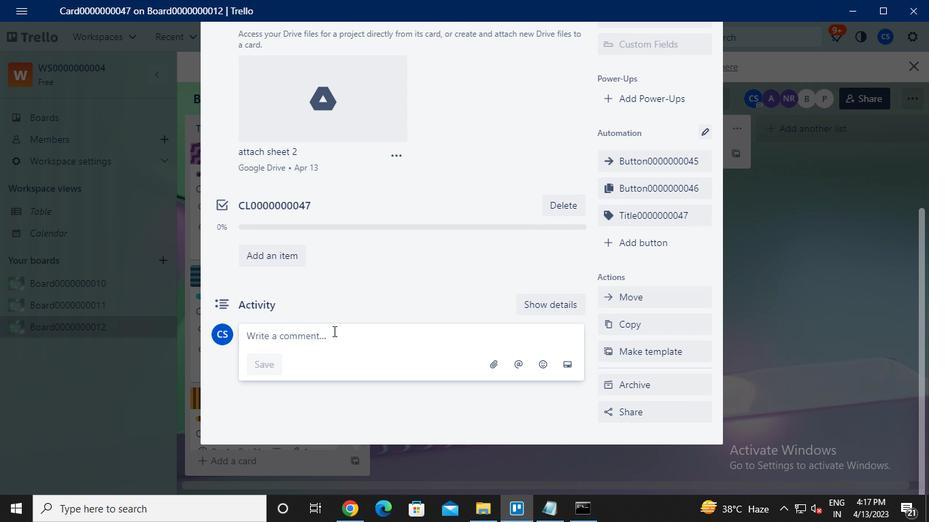 
Action: Keyboard <96>
Screenshot: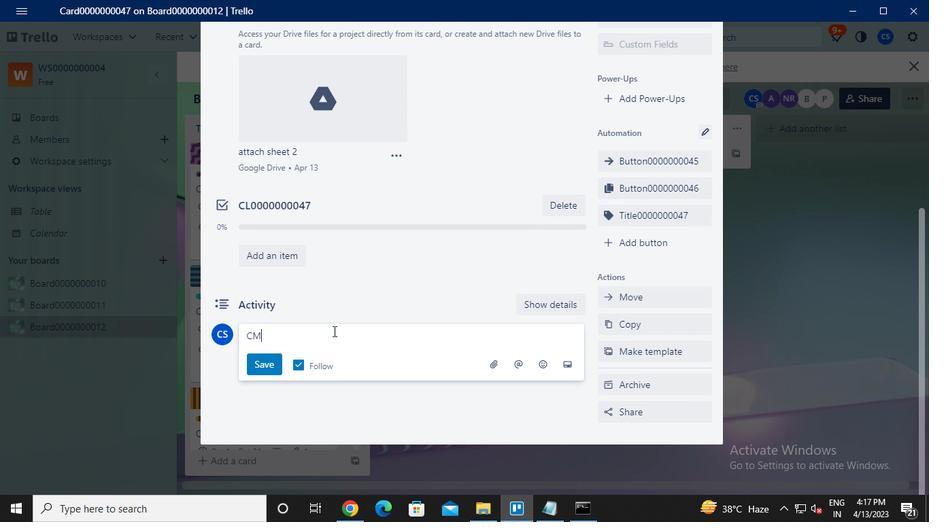 
Action: Keyboard <96>
Screenshot: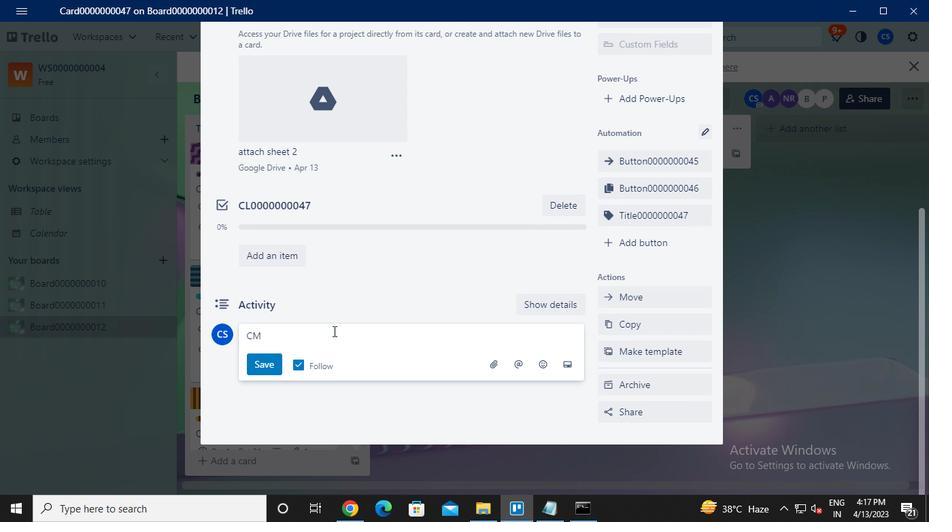
Action: Keyboard <96>
Screenshot: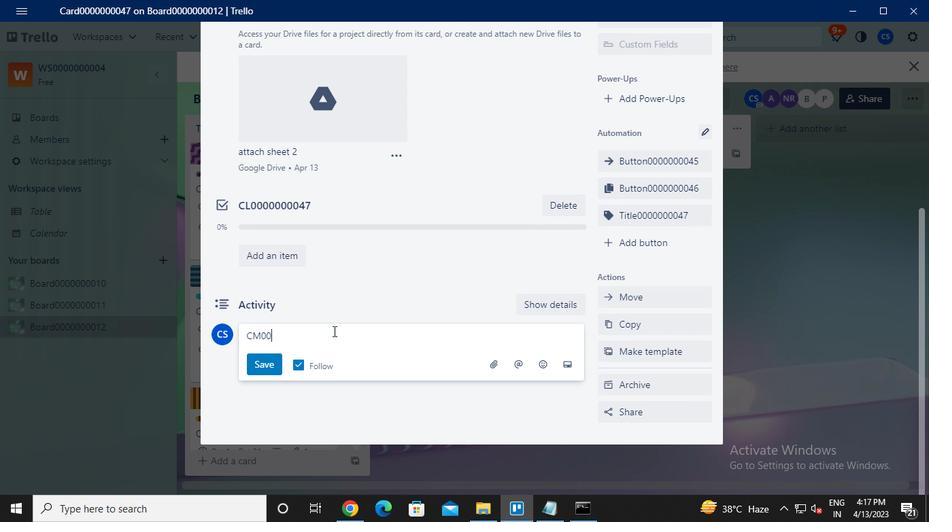 
Action: Keyboard <96>
Screenshot: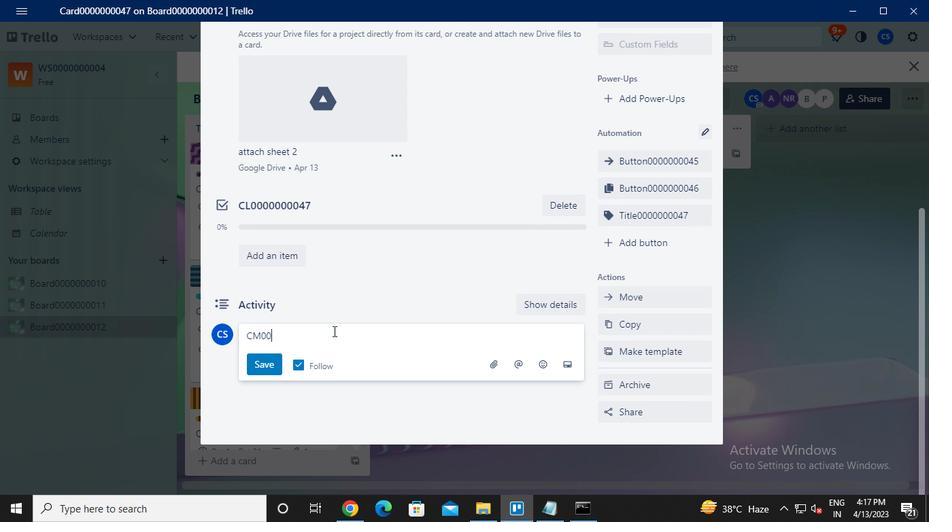 
Action: Keyboard <96>
Screenshot: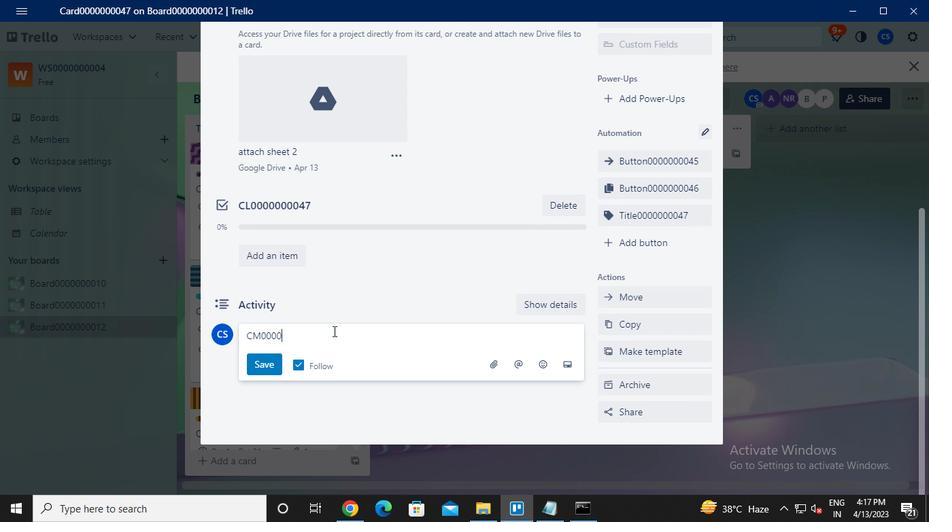 
Action: Keyboard <96>
Screenshot: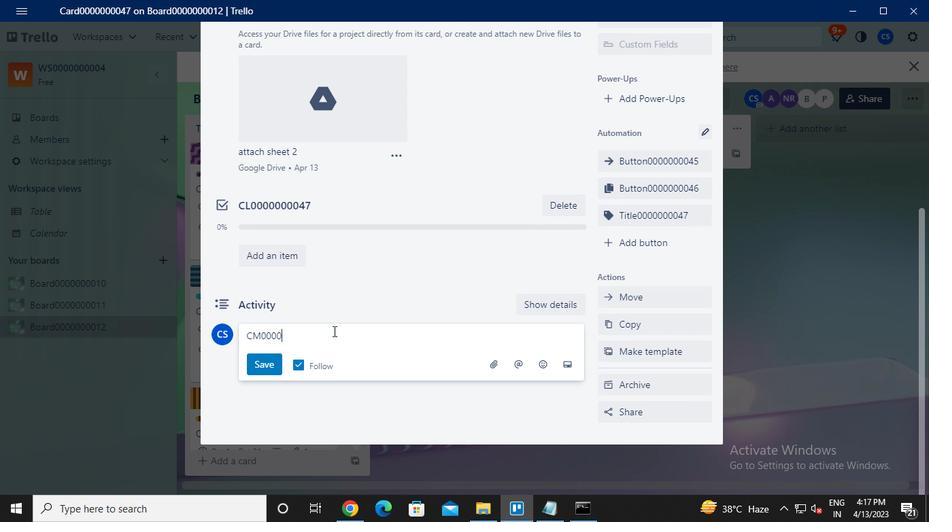 
Action: Keyboard <96>
Screenshot: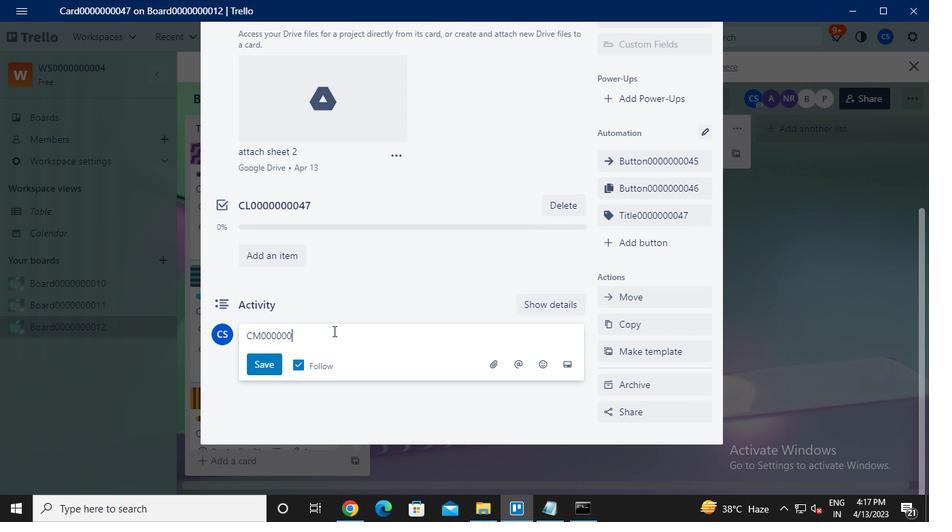 
Action: Keyboard <96>
Screenshot: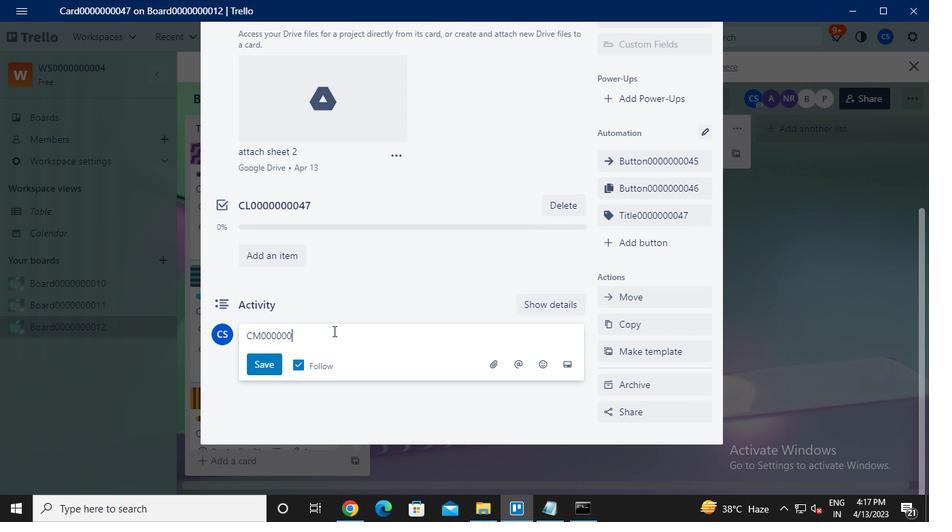 
Action: Keyboard <100>
Screenshot: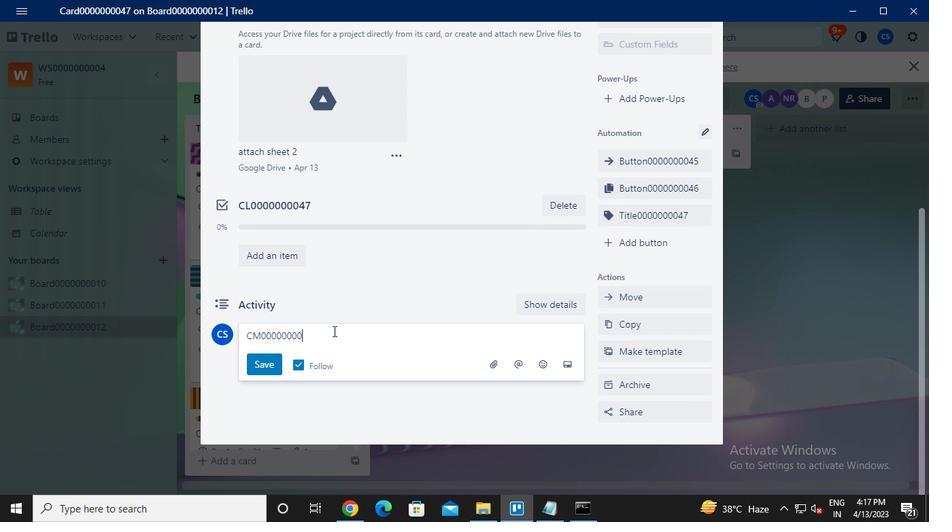 
Action: Keyboard <103>
Screenshot: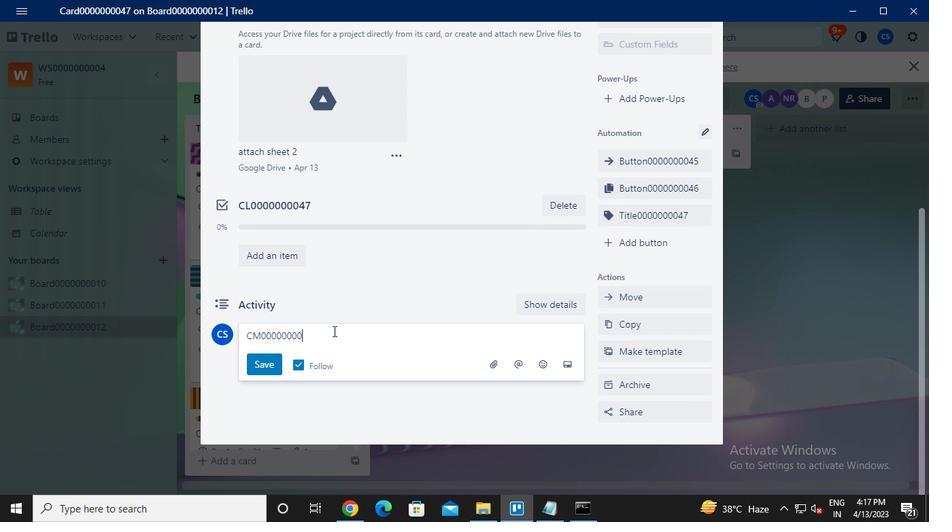 
Action: Mouse moved to (267, 367)
Screenshot: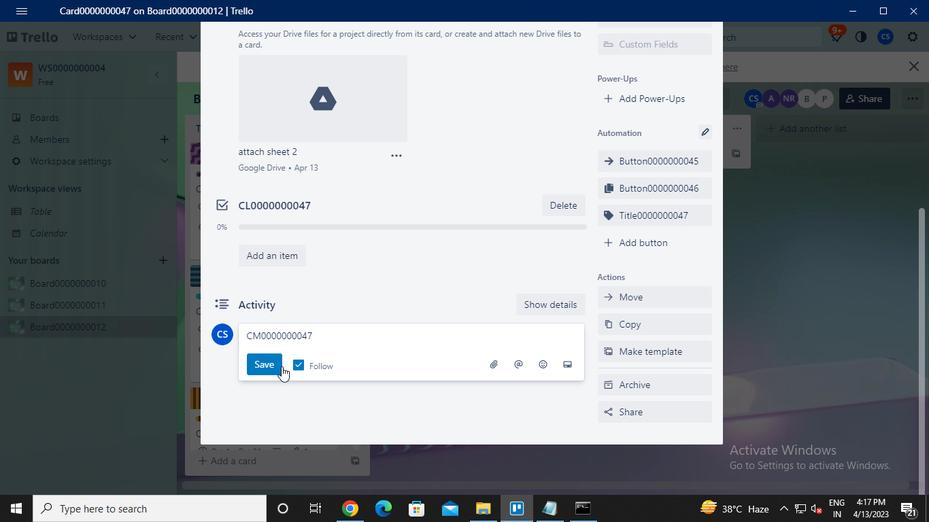 
Action: Mouse pressed left at (267, 367)
Screenshot: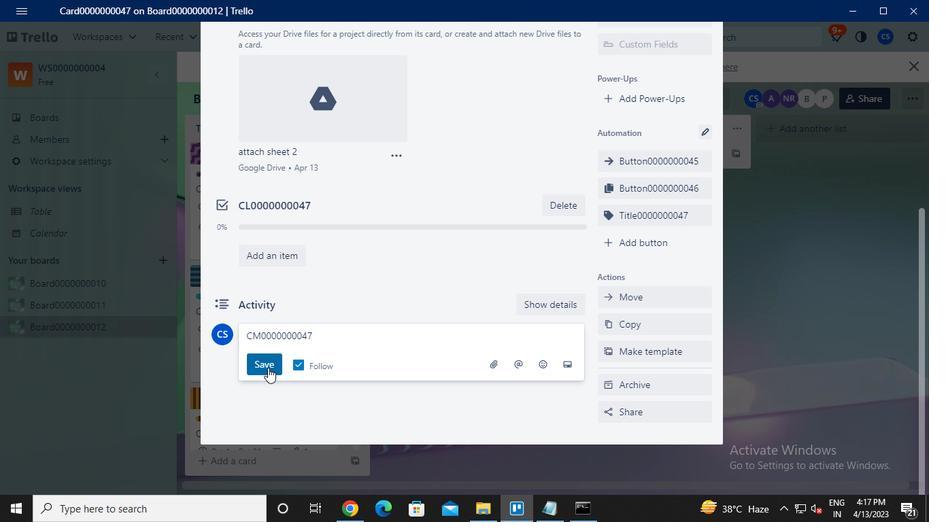 
Action: Mouse moved to (581, 521)
Screenshot: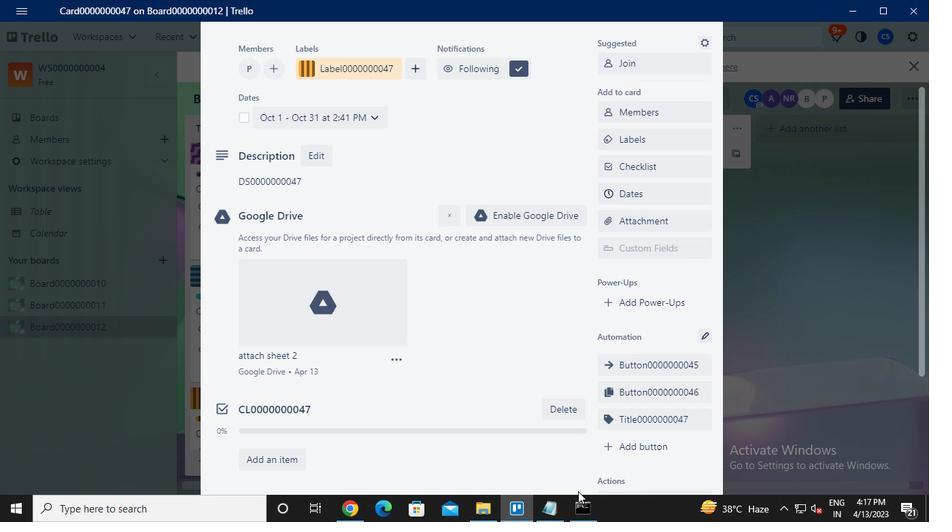 
Action: Mouse pressed left at (581, 521)
Screenshot: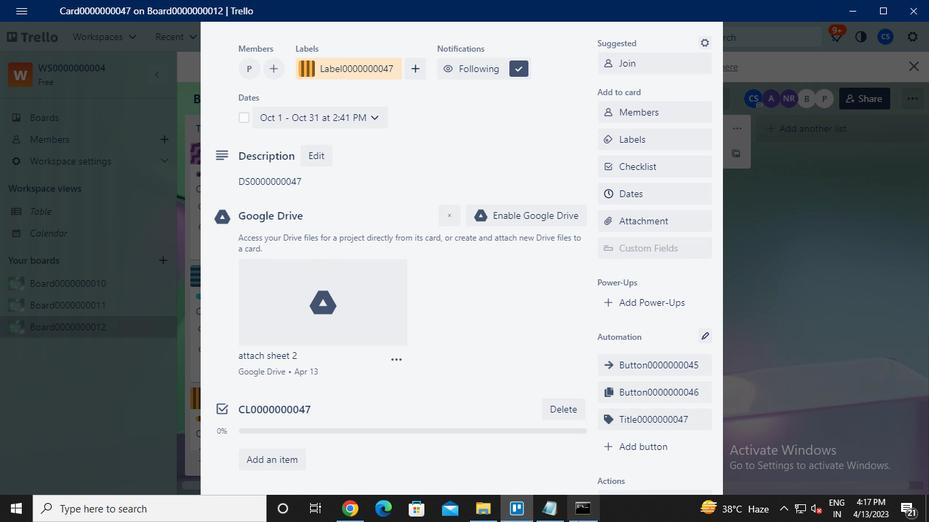 
Action: Mouse moved to (694, 46)
Screenshot: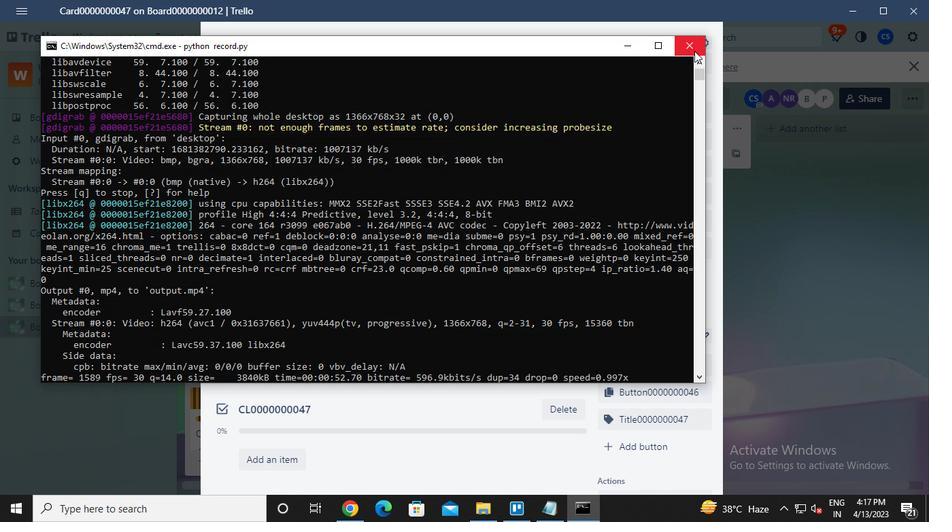 
Action: Mouse pressed left at (694, 46)
Screenshot: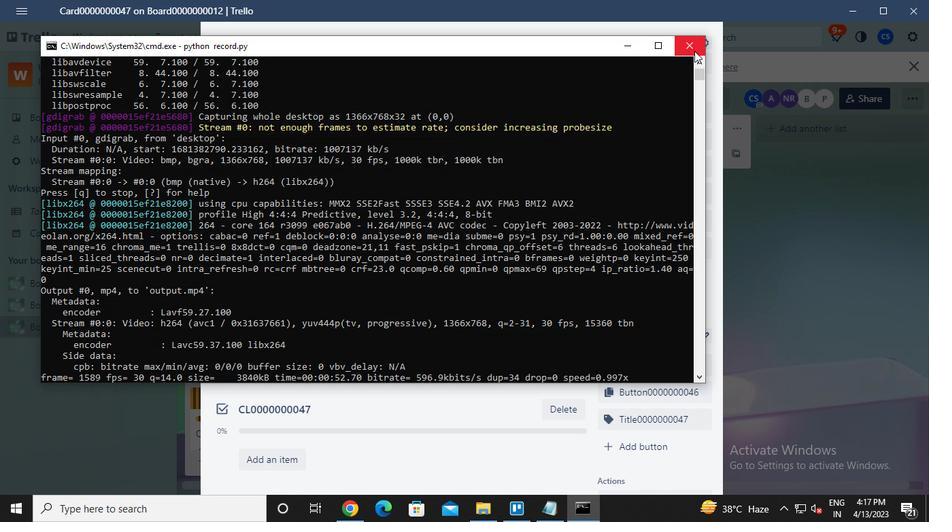
